 Task: Search one way flight ticket for 5 adults, 1 child, 2 infants in seat and 1 infant on lap in business from Tupelo: Tupelo Regional Airport (c.d. Lemons Field) to Greensboro: Piedmont Triad International Airport on 5-1-2023. Choice of flights is JetBlue. Number of bags: 11 checked bags. Price is upto 71000. Outbound departure time preference is 22:45.
Action: Mouse moved to (321, 407)
Screenshot: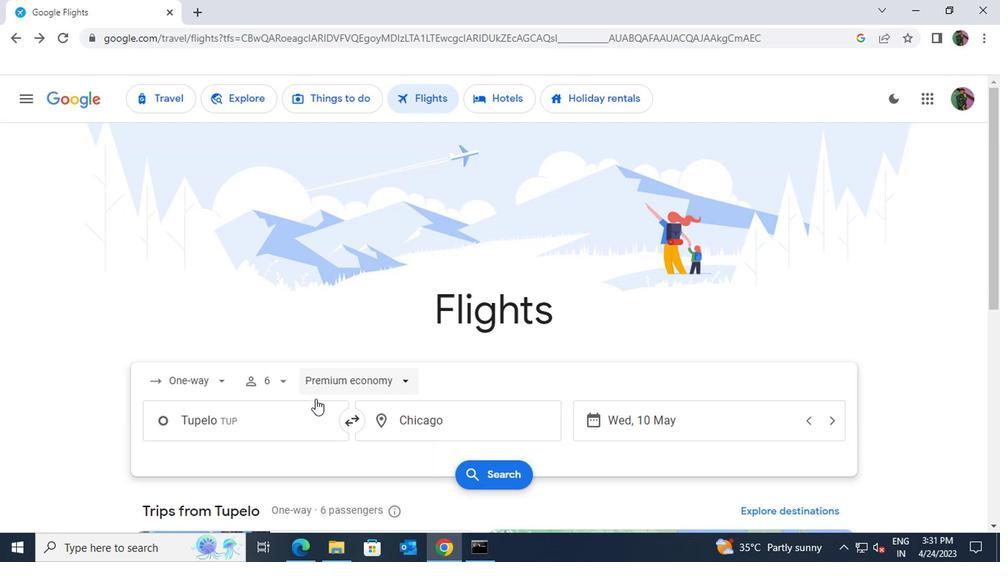 
Action: Mouse pressed left at (321, 407)
Screenshot: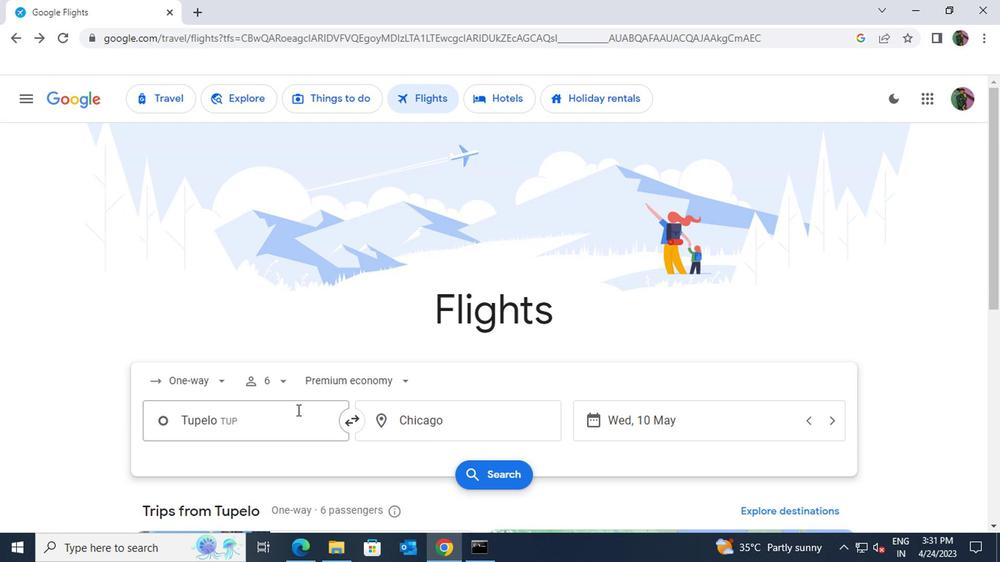 
Action: Key pressed tupelo<Key.space>regional
Screenshot: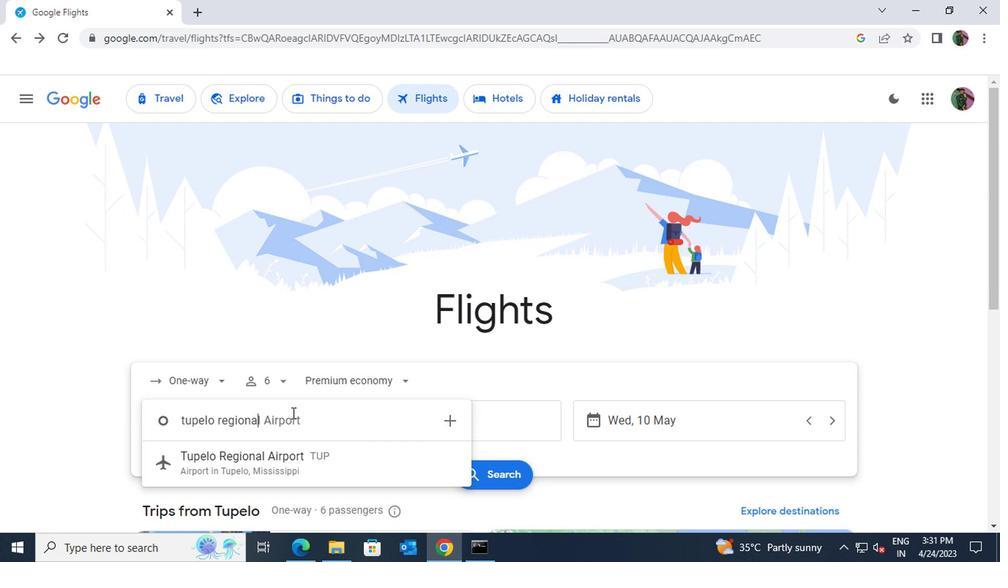 
Action: Mouse moved to (316, 441)
Screenshot: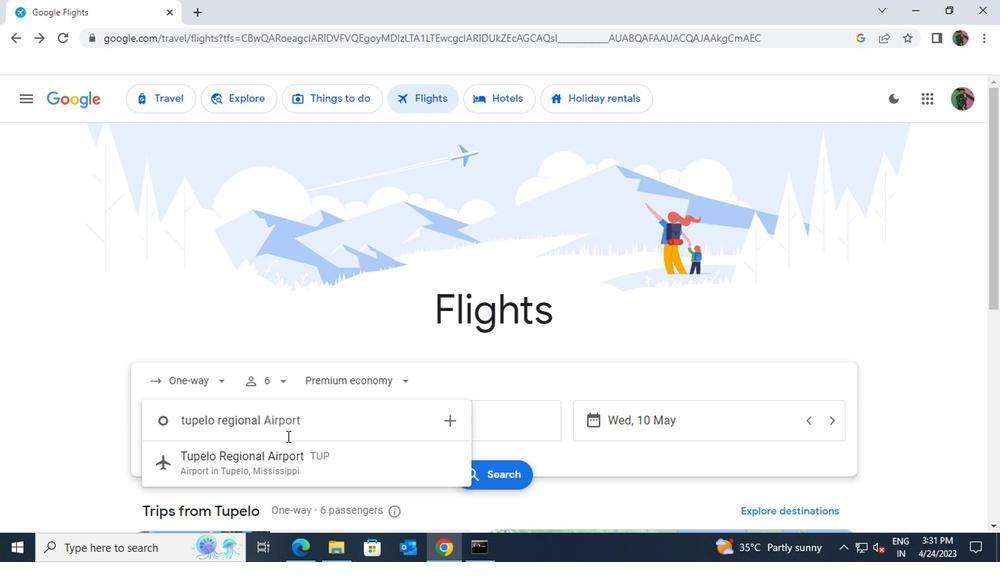 
Action: Mouse pressed left at (316, 441)
Screenshot: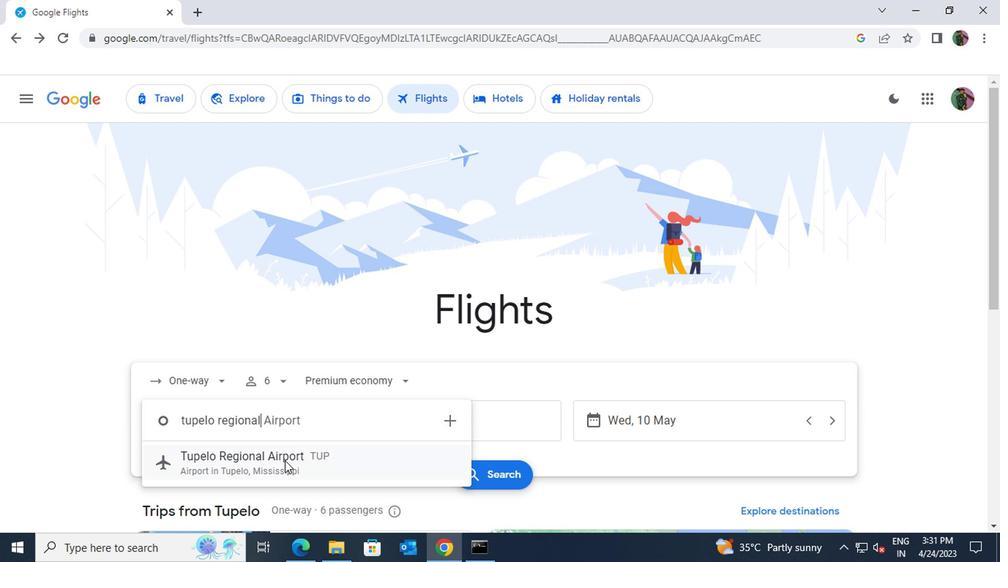
Action: Mouse moved to (411, 416)
Screenshot: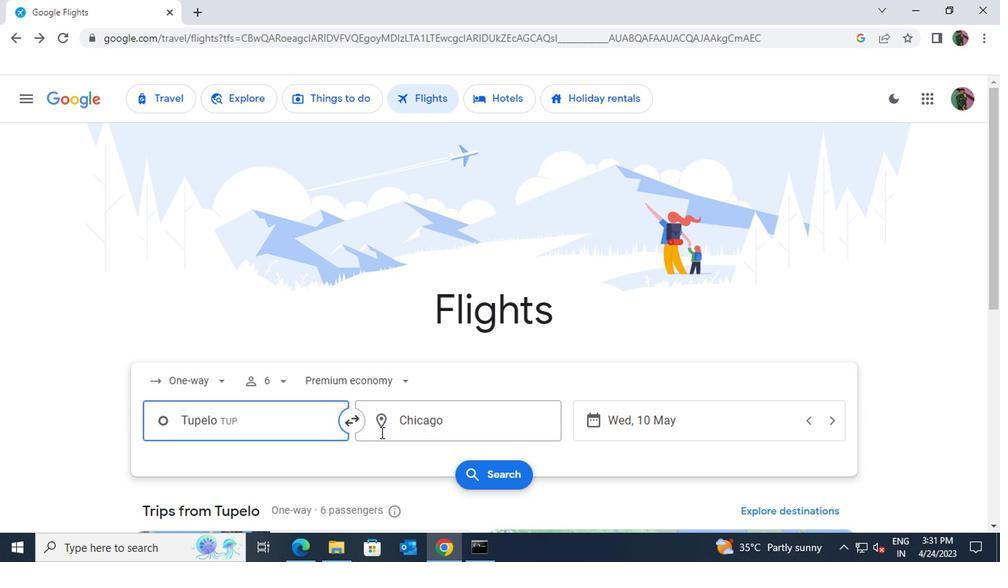 
Action: Mouse pressed left at (411, 416)
Screenshot: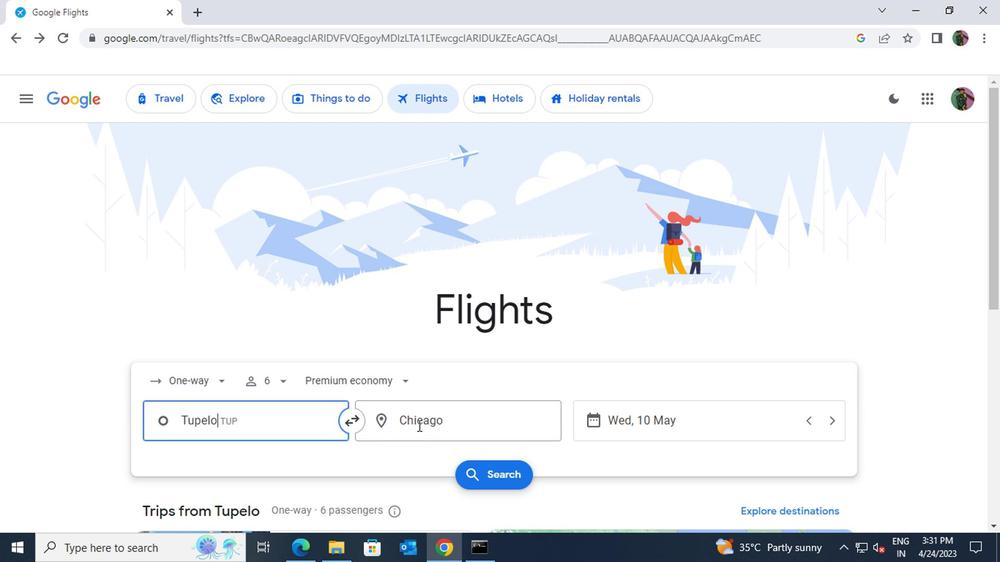 
Action: Key pressed greensboro
Screenshot: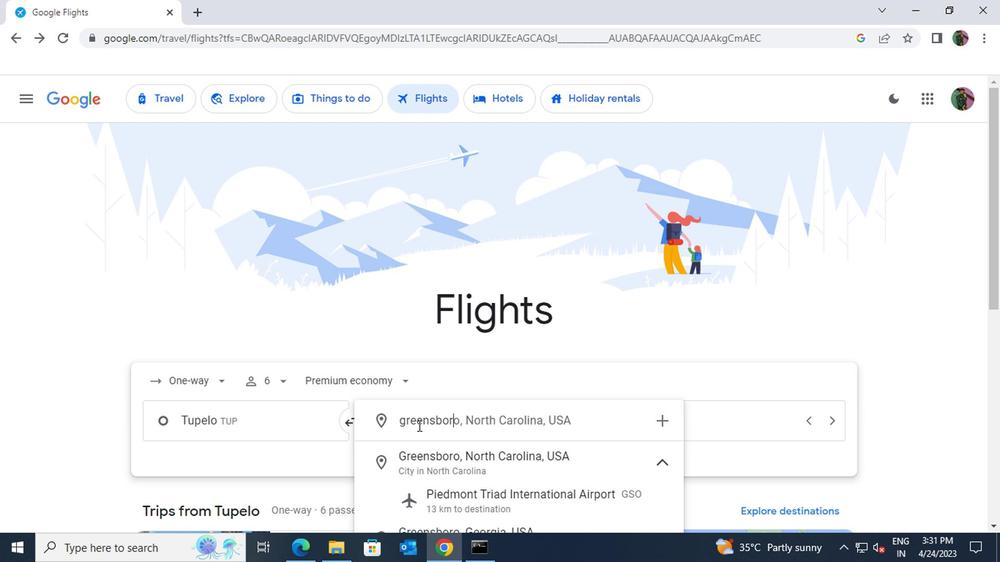 
Action: Mouse moved to (438, 469)
Screenshot: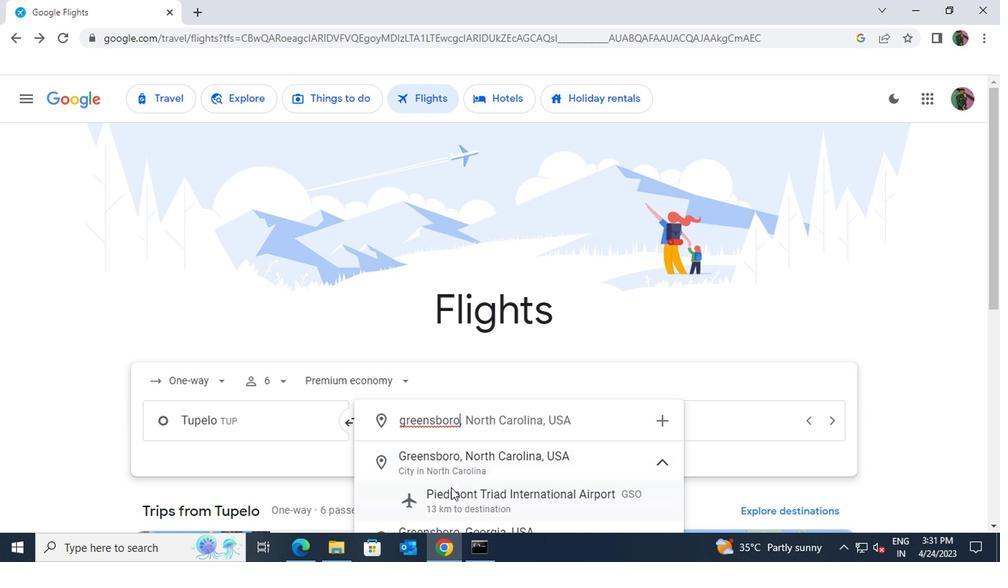 
Action: Mouse pressed left at (438, 469)
Screenshot: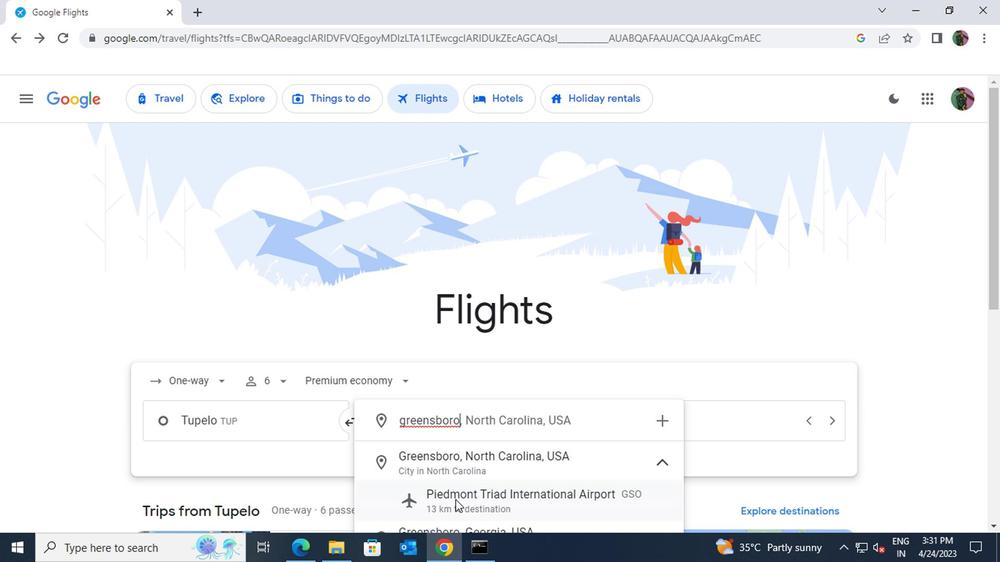 
Action: Mouse moved to (277, 387)
Screenshot: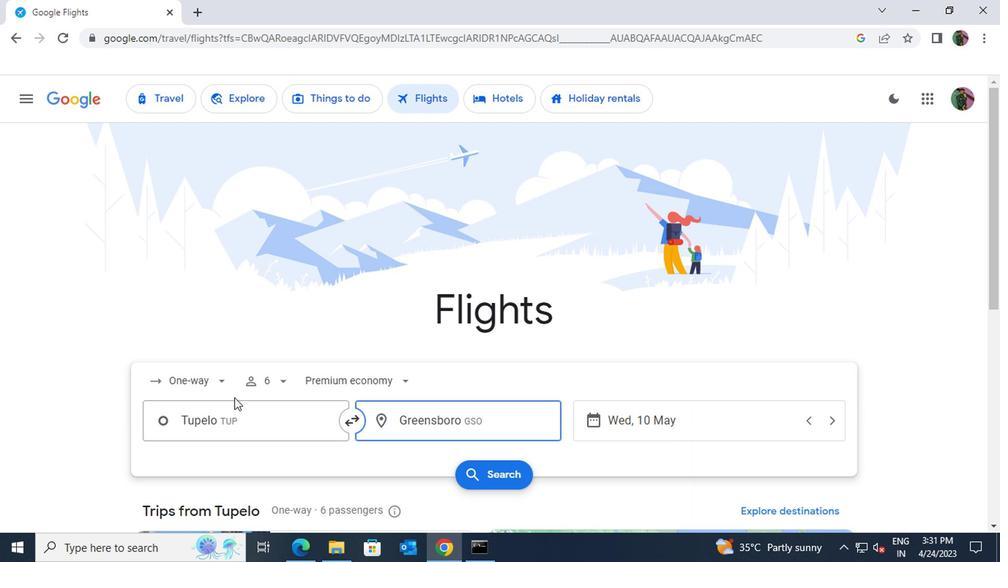
Action: Mouse pressed left at (277, 387)
Screenshot: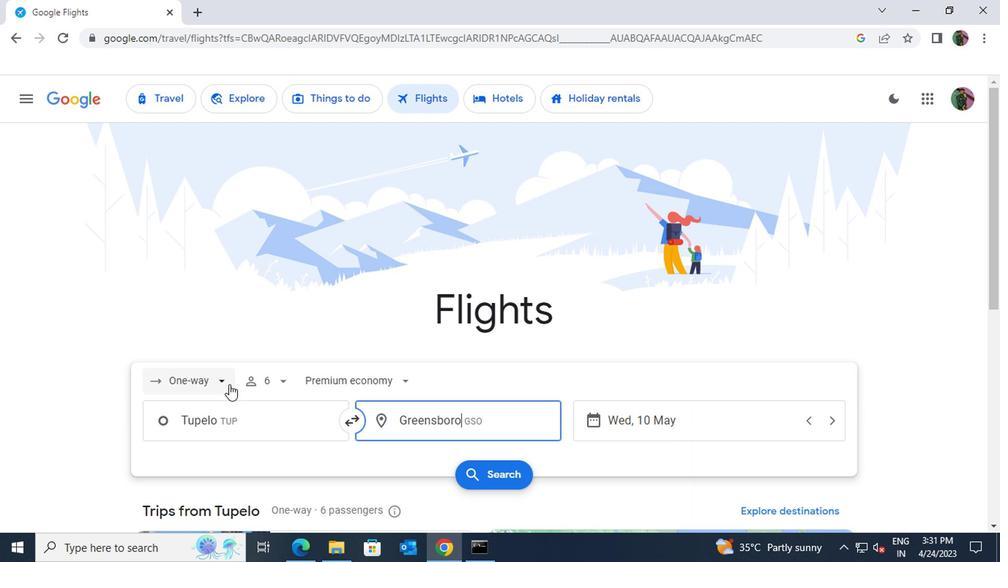 
Action: Mouse moved to (260, 331)
Screenshot: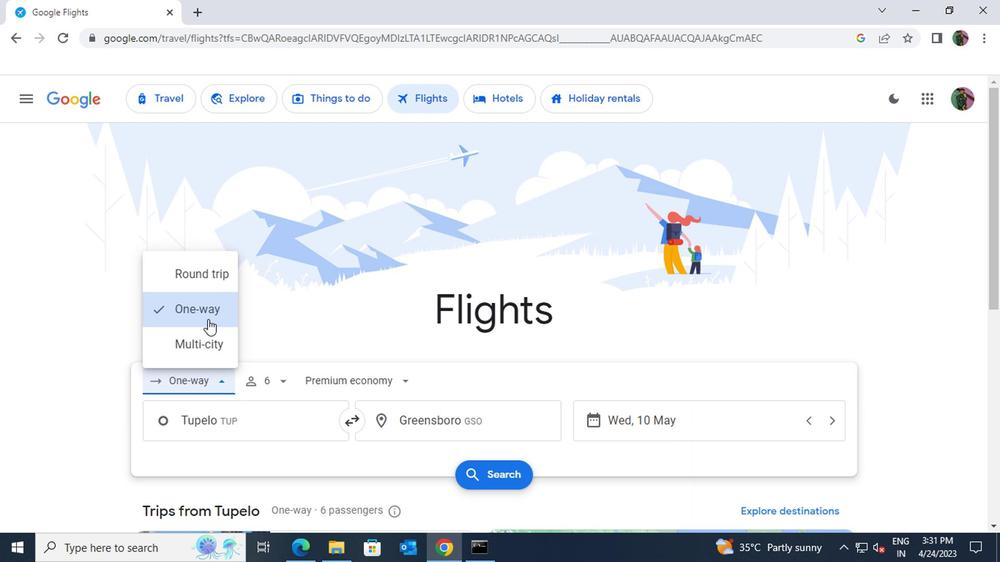 
Action: Mouse pressed left at (260, 331)
Screenshot: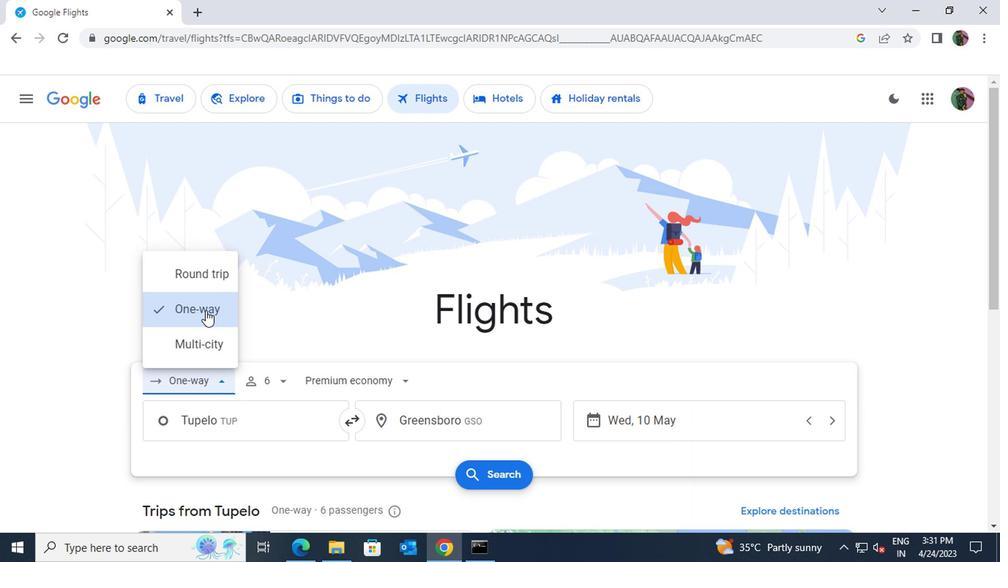 
Action: Mouse moved to (318, 385)
Screenshot: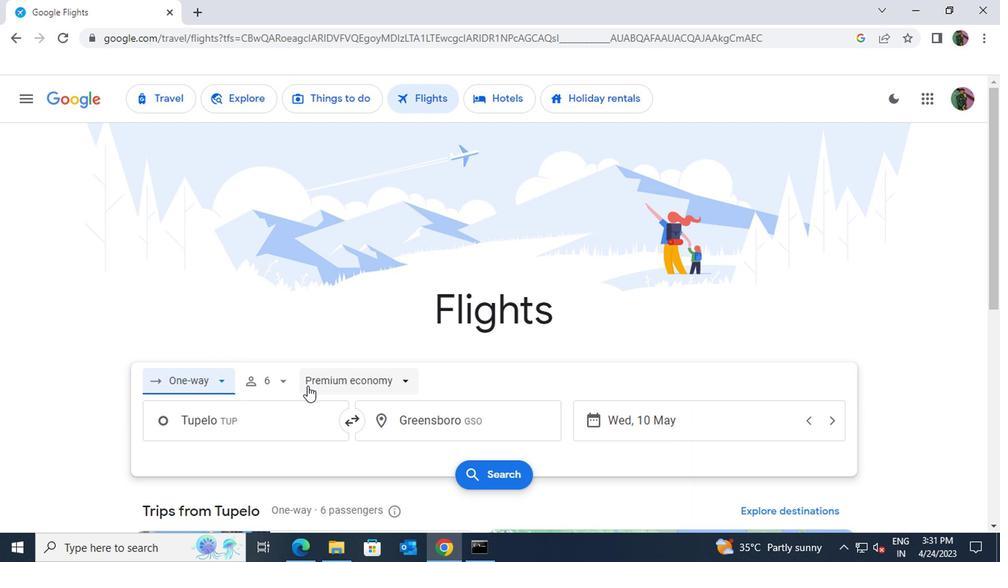 
Action: Mouse pressed left at (318, 385)
Screenshot: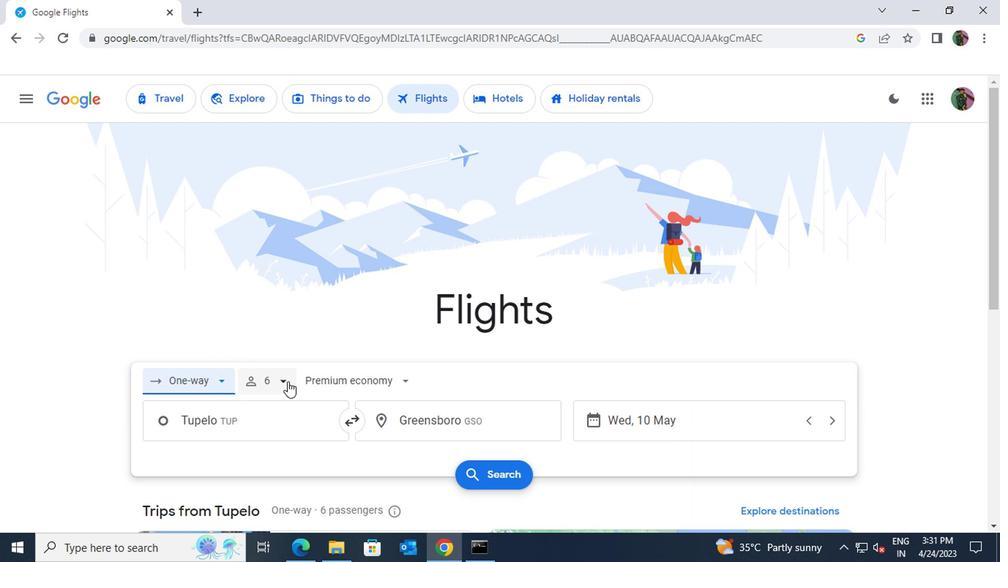 
Action: Mouse moved to (397, 413)
Screenshot: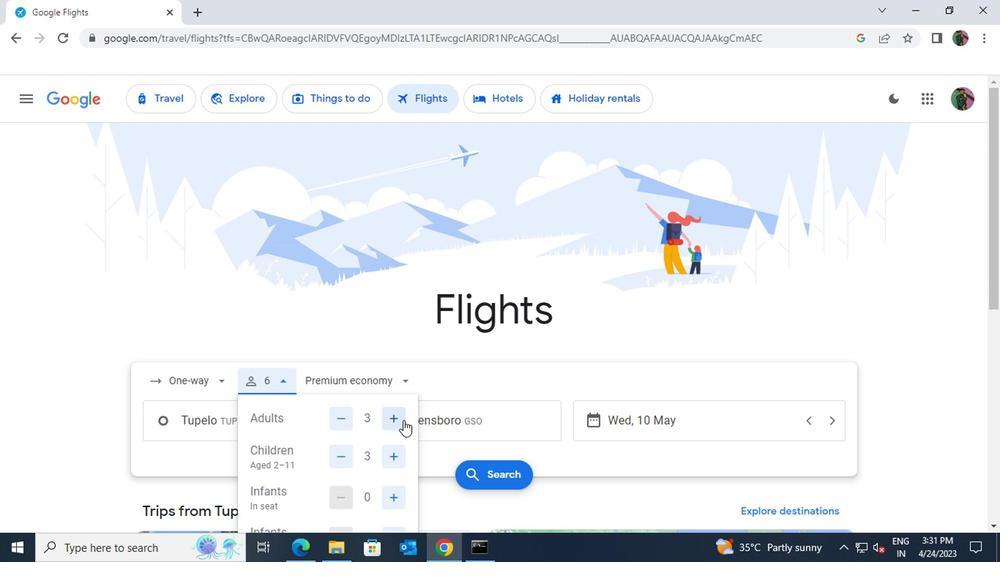 
Action: Mouse pressed left at (397, 413)
Screenshot: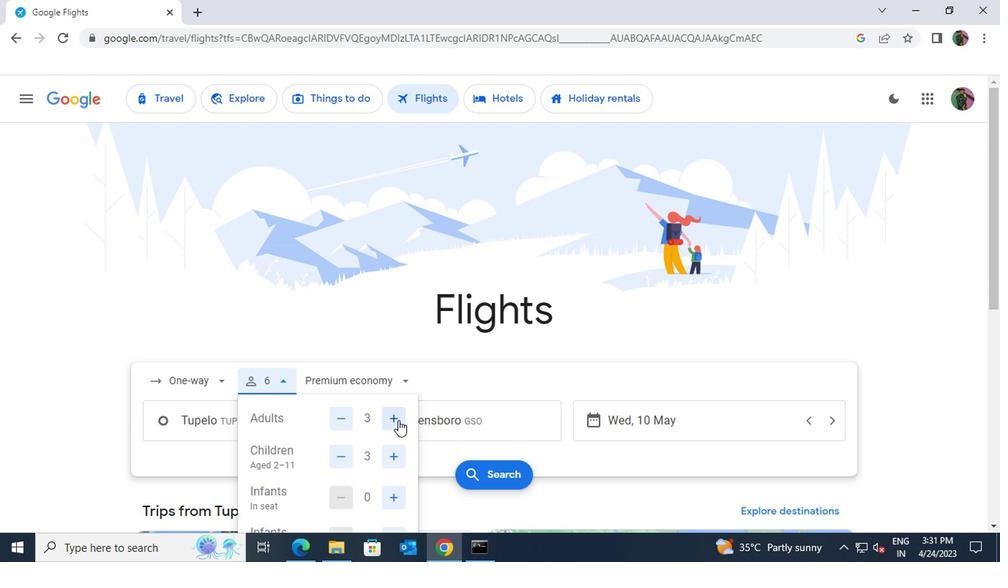 
Action: Mouse moved to (397, 413)
Screenshot: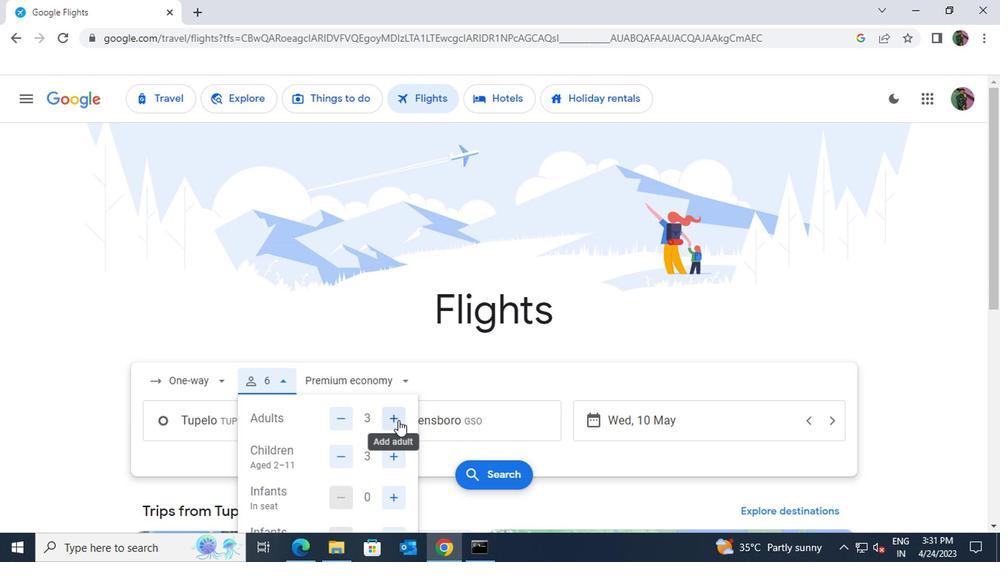 
Action: Mouse pressed left at (397, 413)
Screenshot: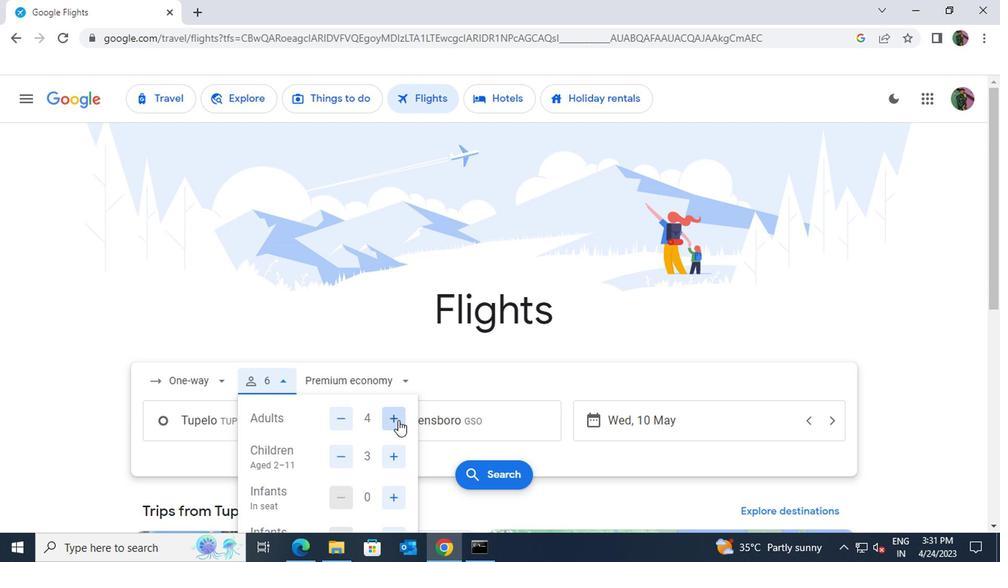 
Action: Mouse moved to (352, 440)
Screenshot: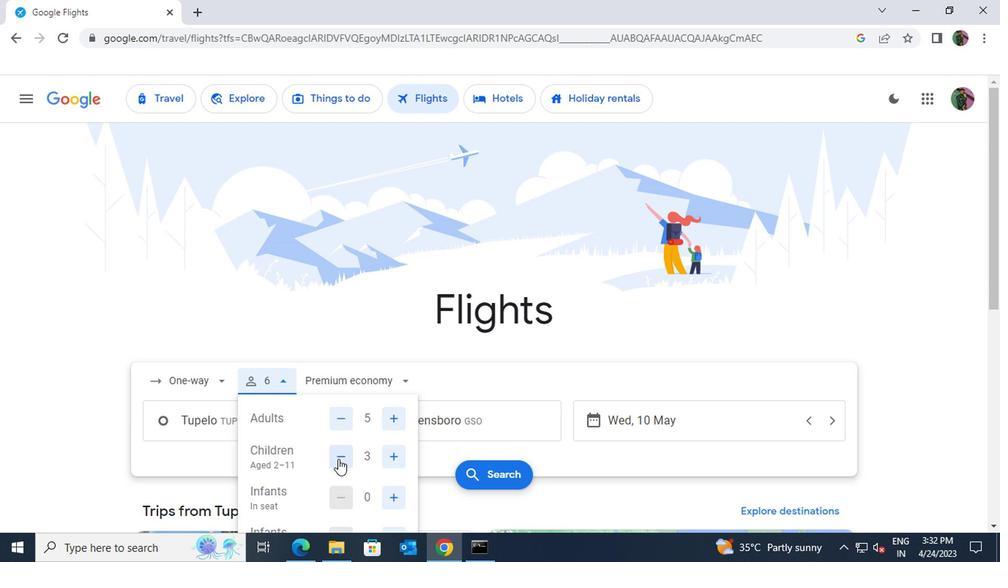 
Action: Mouse pressed left at (352, 440)
Screenshot: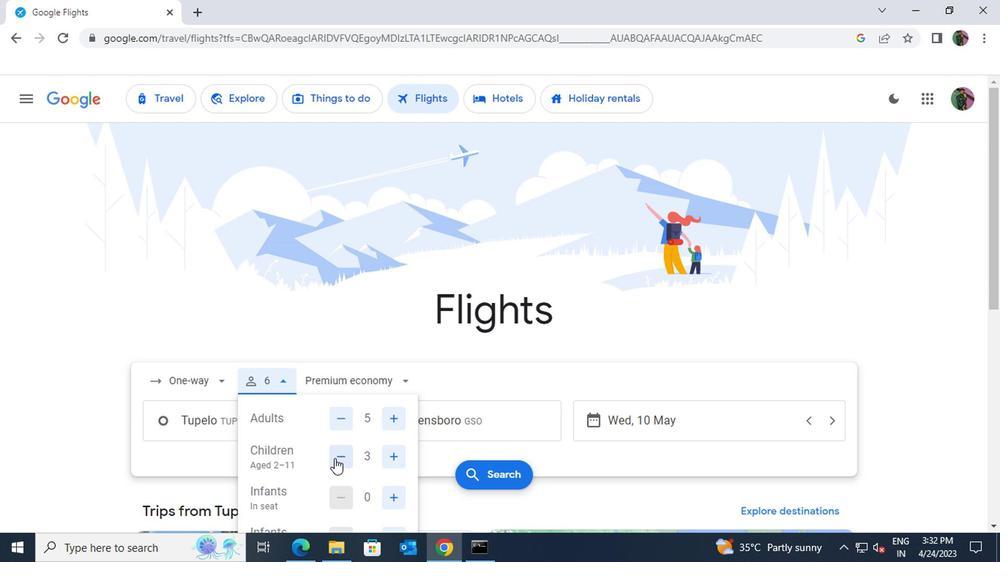 
Action: Mouse moved to (352, 440)
Screenshot: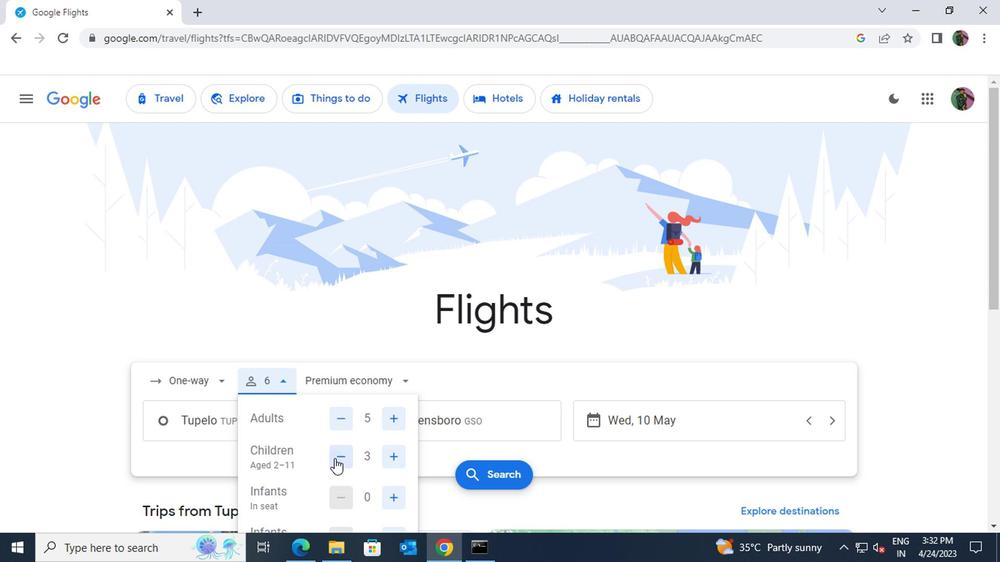 
Action: Mouse pressed left at (352, 440)
Screenshot: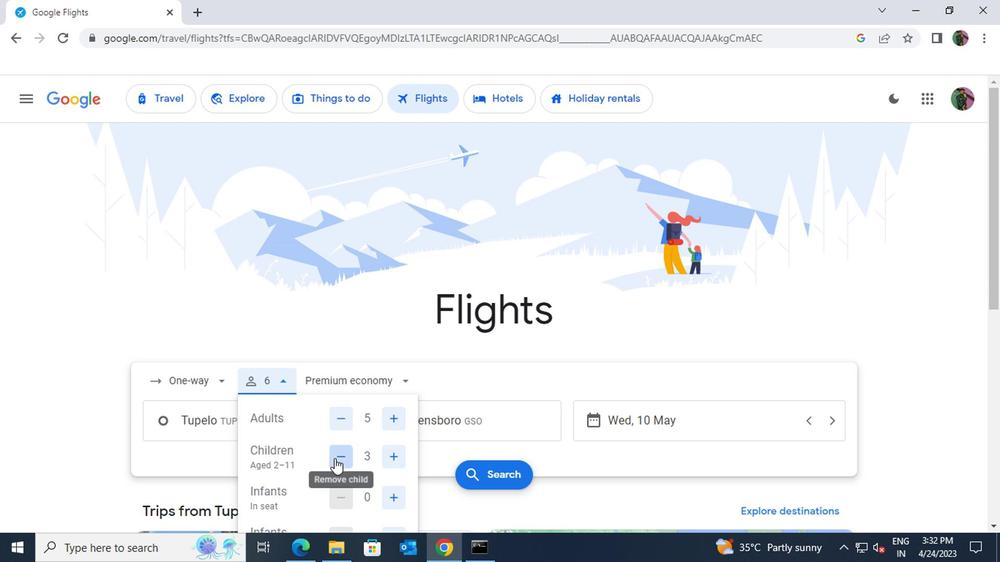 
Action: Mouse moved to (374, 449)
Screenshot: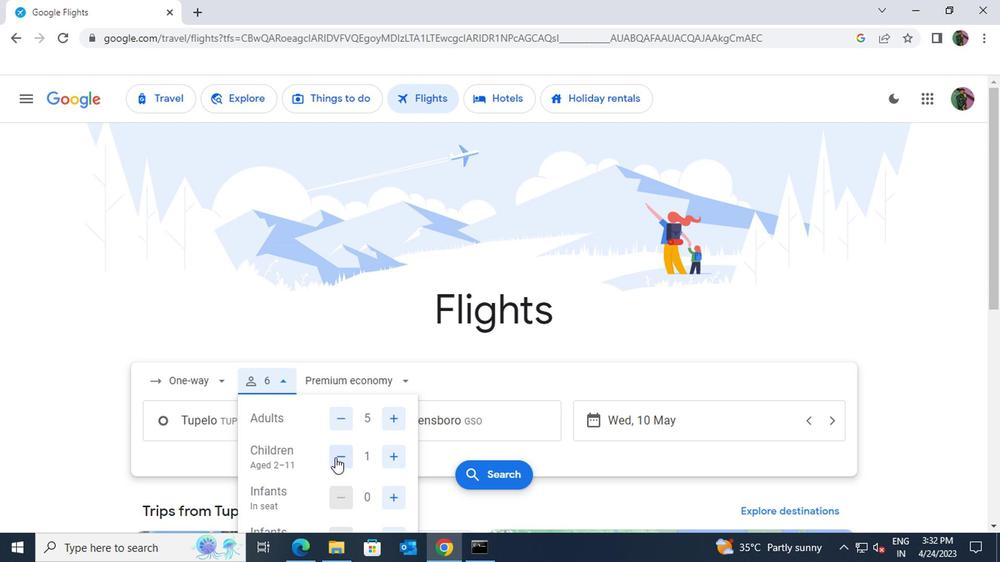 
Action: Mouse scrolled (374, 448) with delta (0, 0)
Screenshot: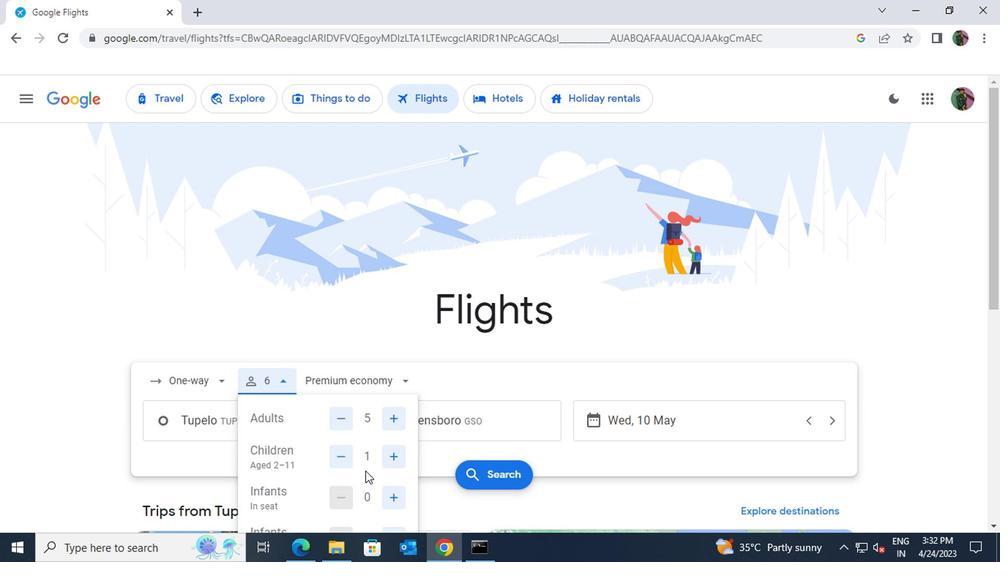 
Action: Mouse moved to (392, 412)
Screenshot: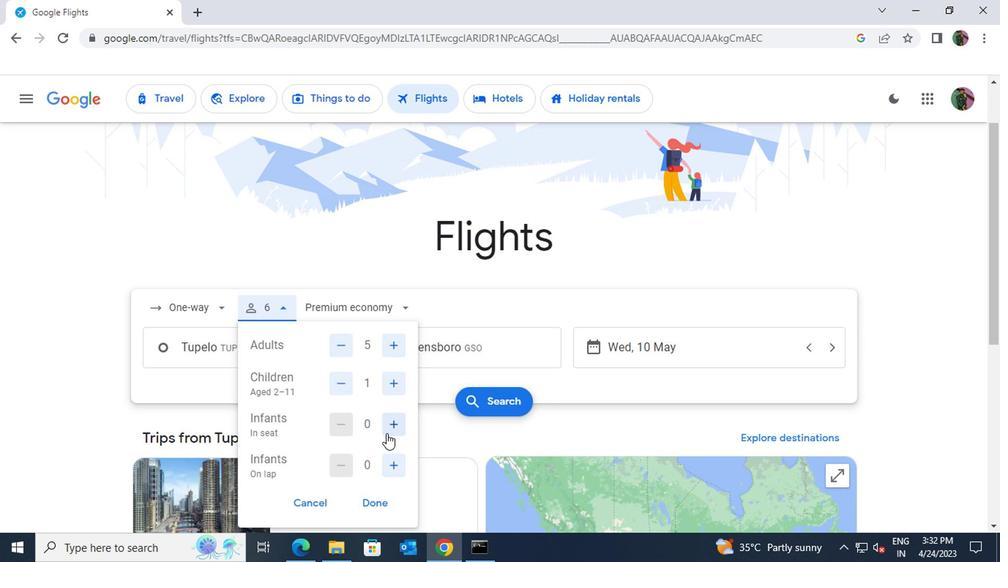 
Action: Mouse pressed left at (392, 412)
Screenshot: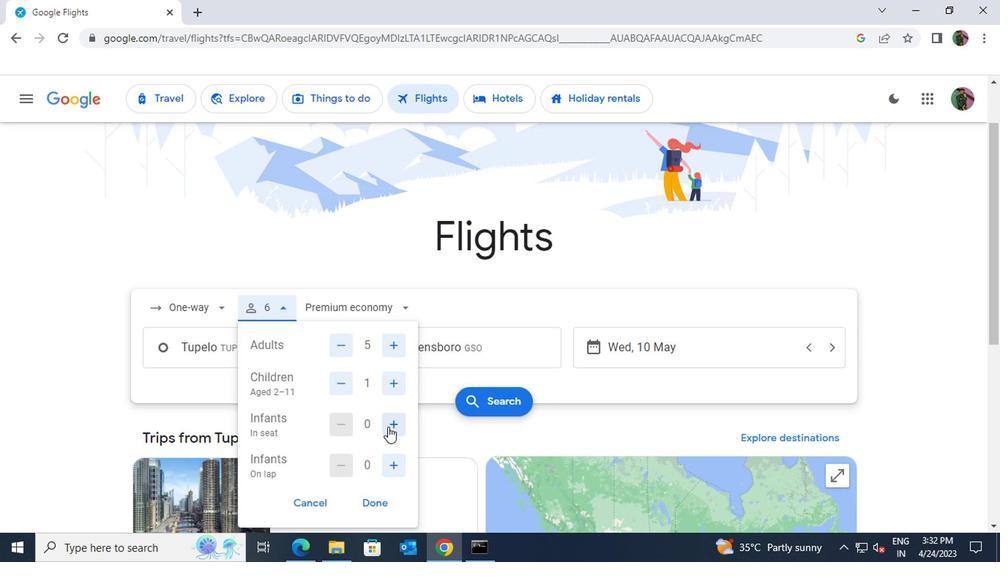 
Action: Mouse moved to (390, 440)
Screenshot: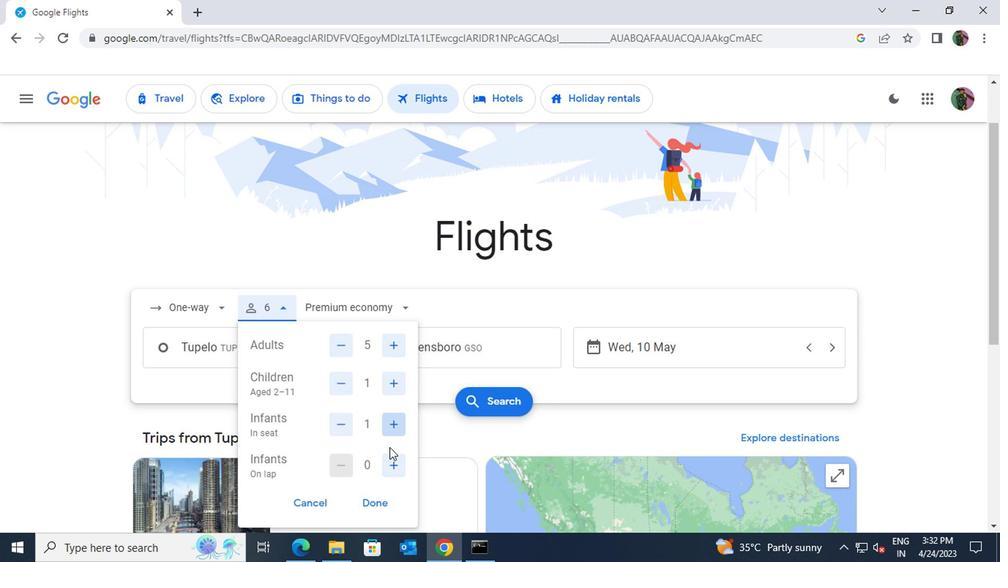 
Action: Mouse pressed left at (390, 440)
Screenshot: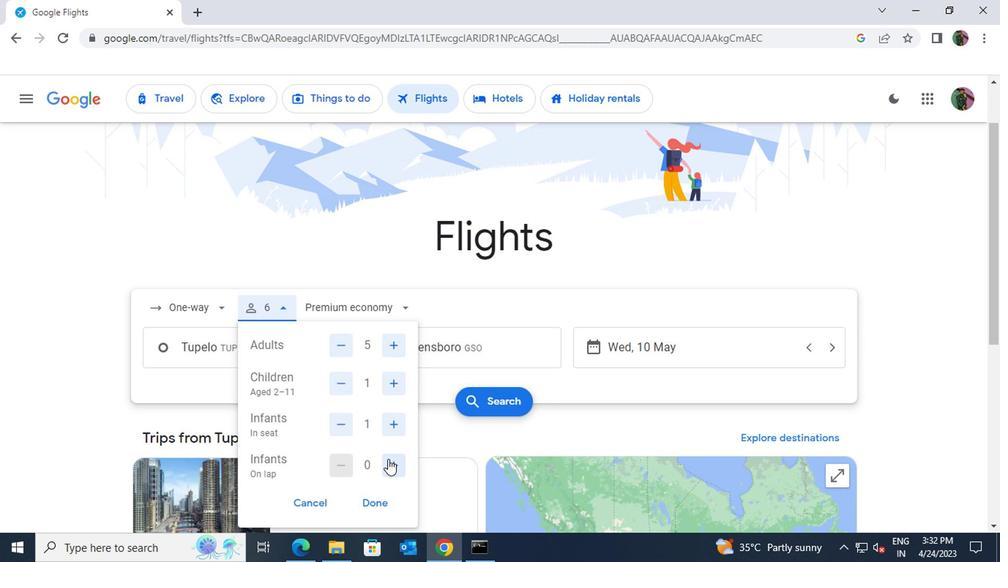 
Action: Mouse moved to (380, 470)
Screenshot: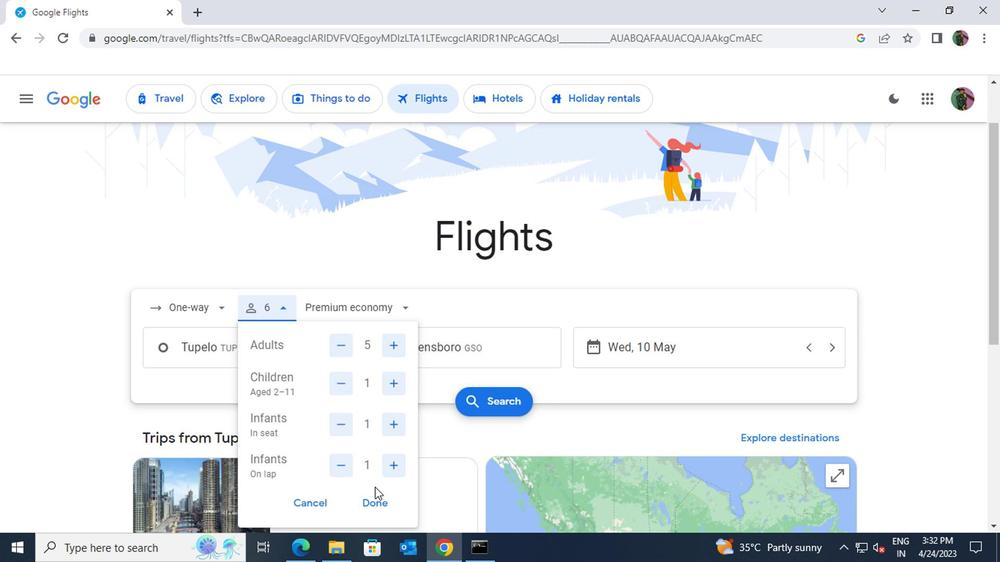 
Action: Mouse pressed left at (380, 470)
Screenshot: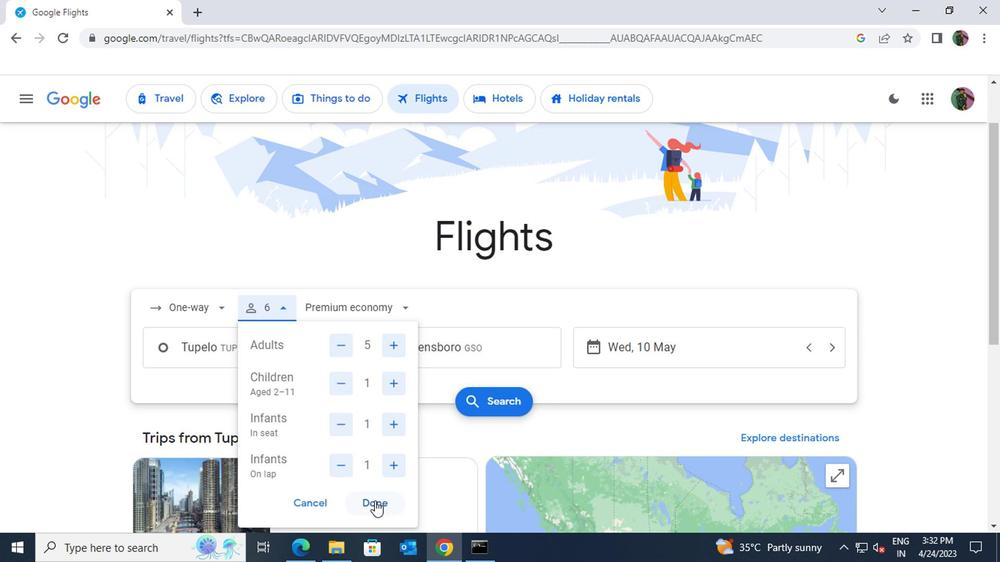 
Action: Mouse moved to (535, 363)
Screenshot: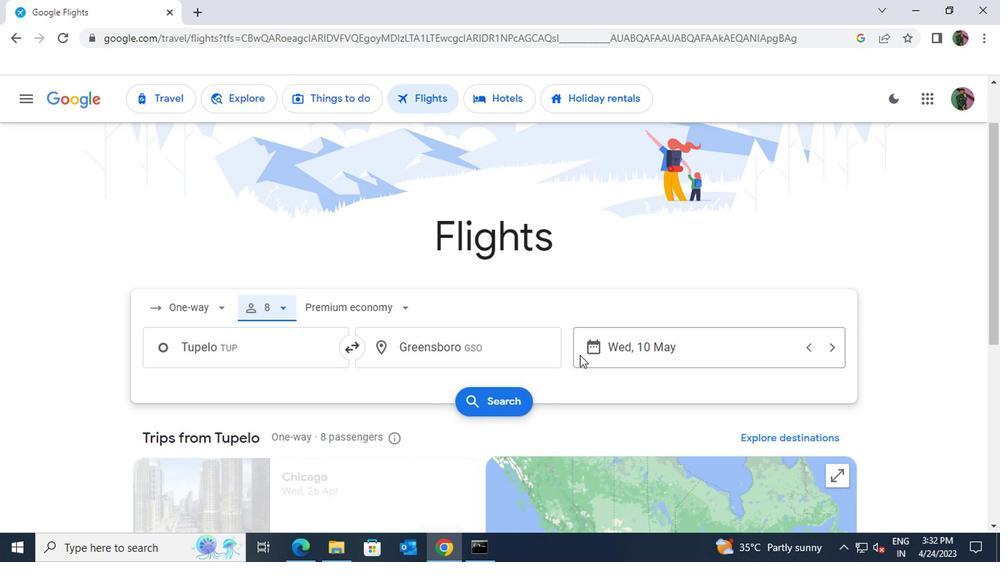 
Action: Mouse pressed left at (535, 363)
Screenshot: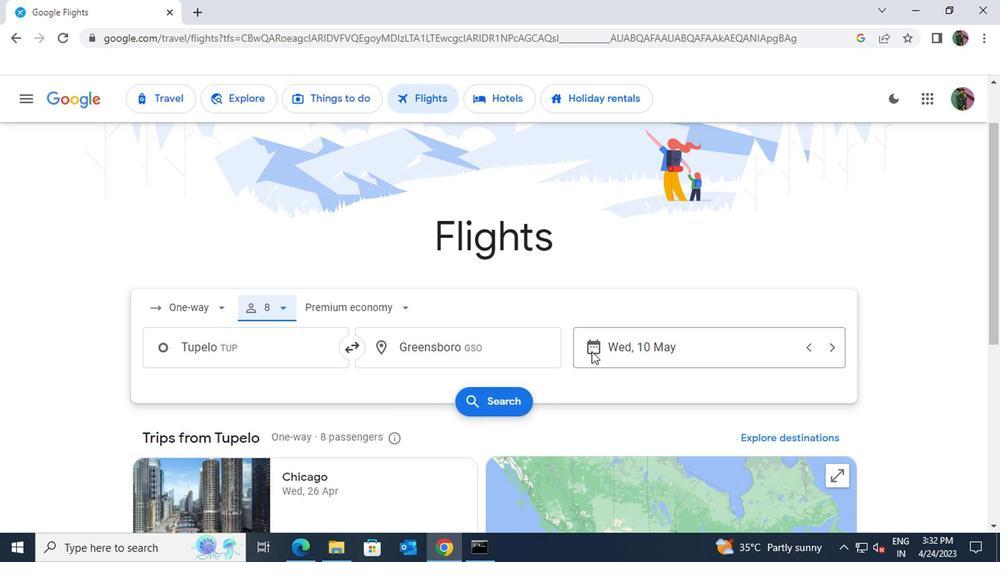 
Action: Mouse moved to (569, 302)
Screenshot: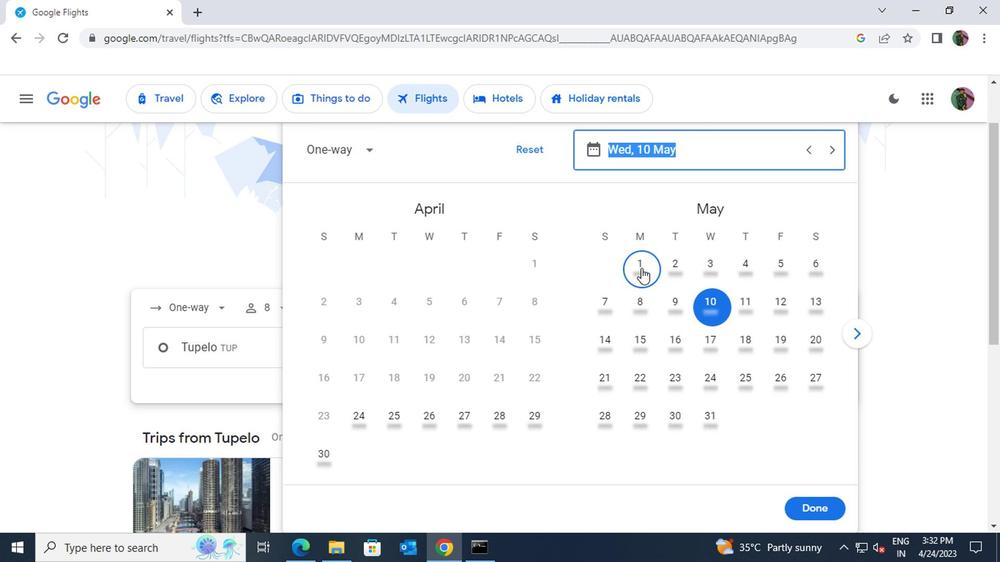
Action: Mouse pressed left at (569, 302)
Screenshot: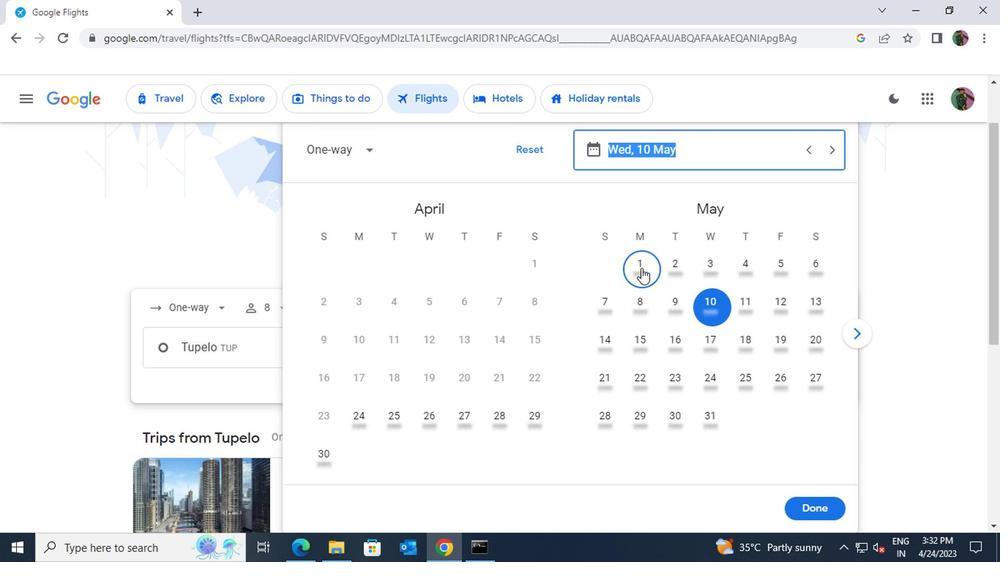 
Action: Mouse moved to (675, 468)
Screenshot: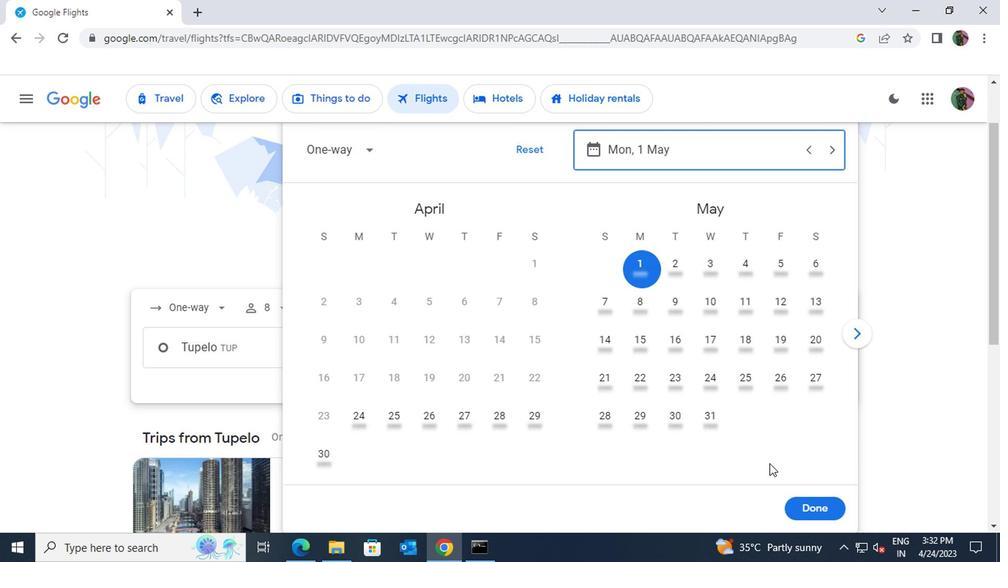 
Action: Mouse pressed left at (675, 468)
Screenshot: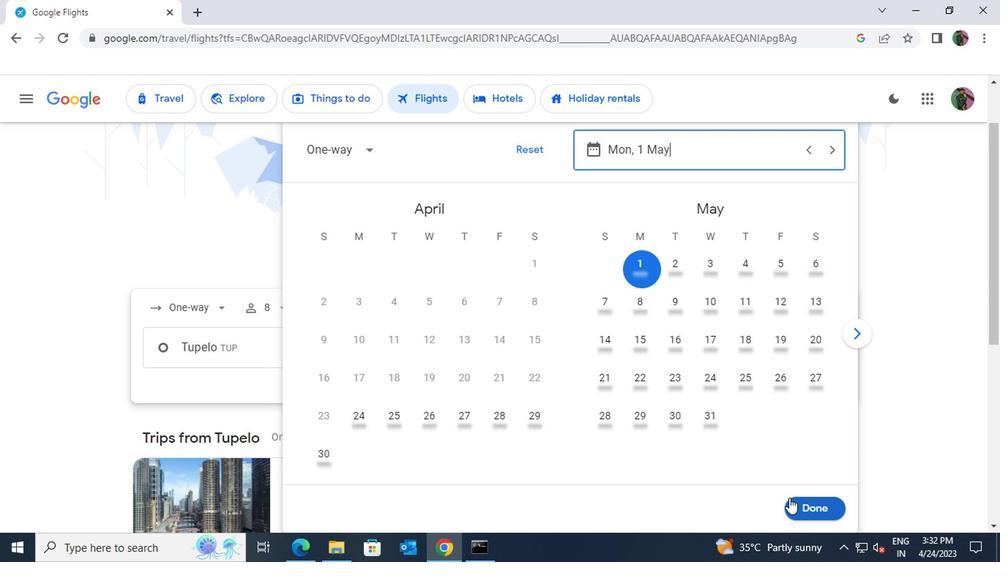 
Action: Mouse moved to (482, 398)
Screenshot: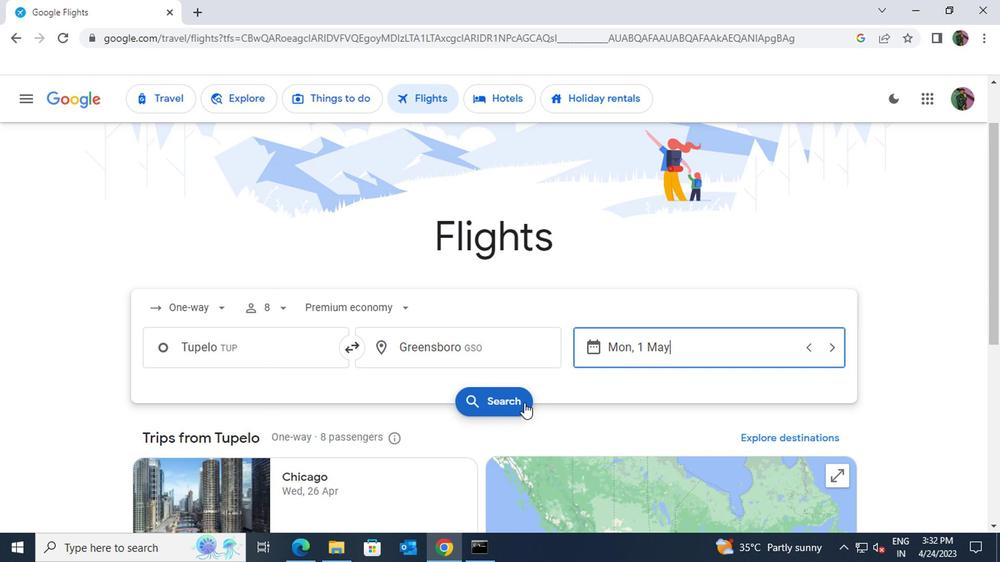 
Action: Mouse pressed left at (482, 398)
Screenshot: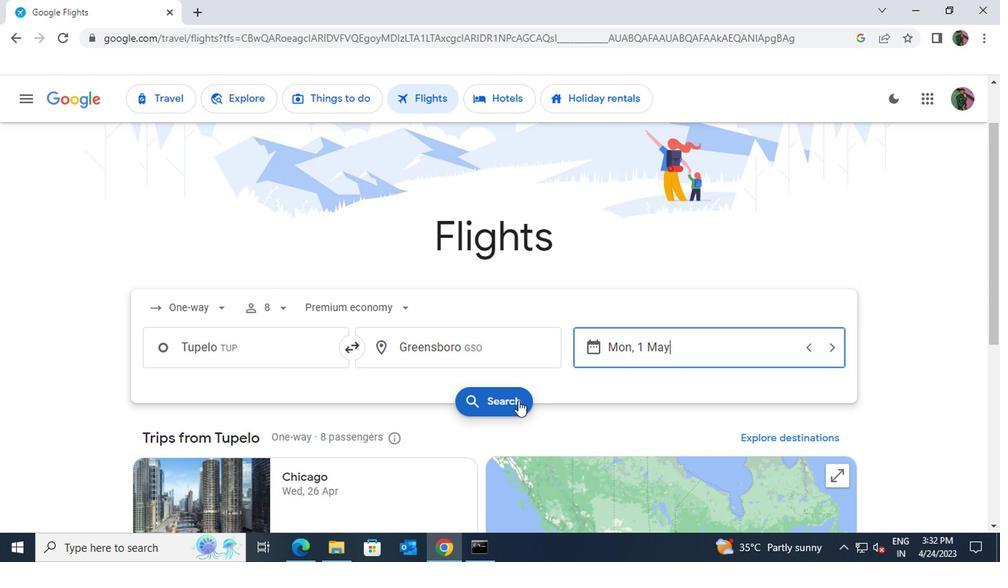 
Action: Mouse moved to (215, 280)
Screenshot: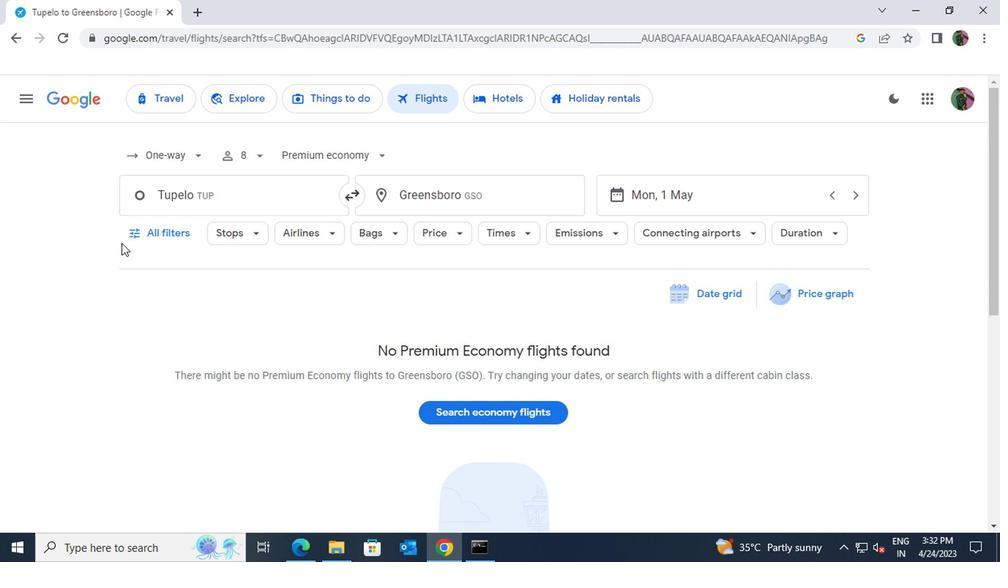
Action: Mouse pressed left at (215, 280)
Screenshot: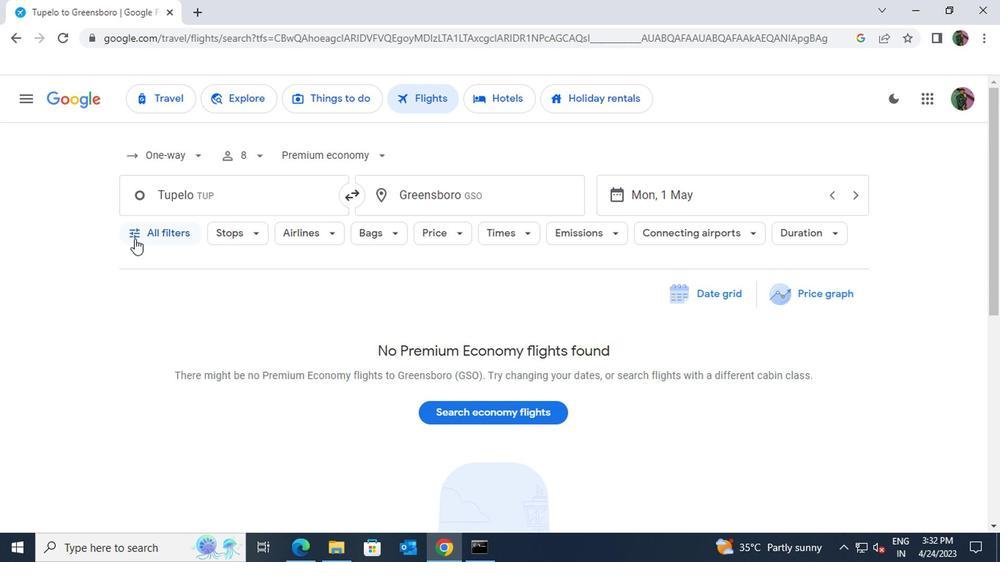 
Action: Mouse moved to (261, 348)
Screenshot: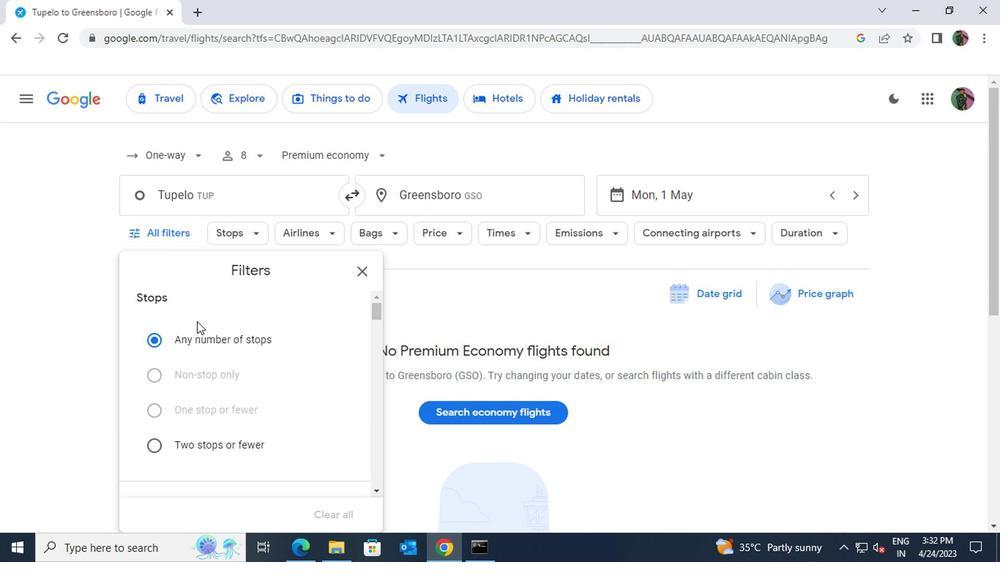 
Action: Mouse scrolled (261, 347) with delta (0, 0)
Screenshot: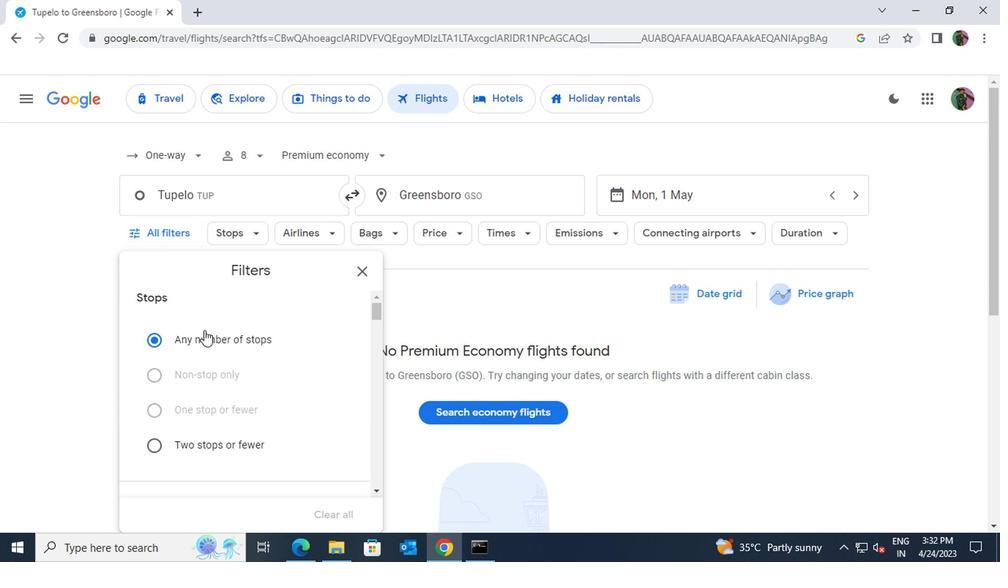 
Action: Mouse scrolled (261, 347) with delta (0, 0)
Screenshot: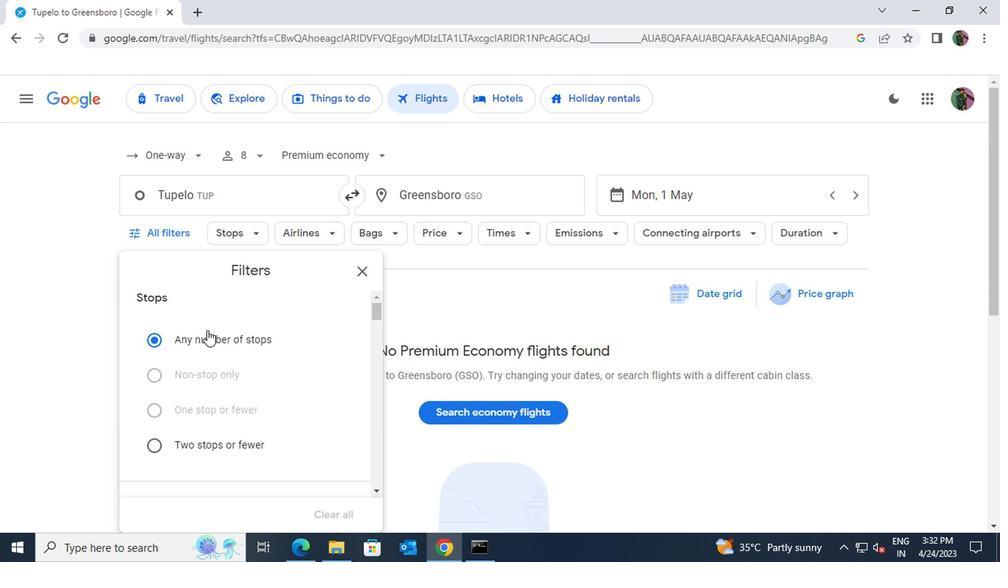 
Action: Mouse scrolled (261, 347) with delta (0, 0)
Screenshot: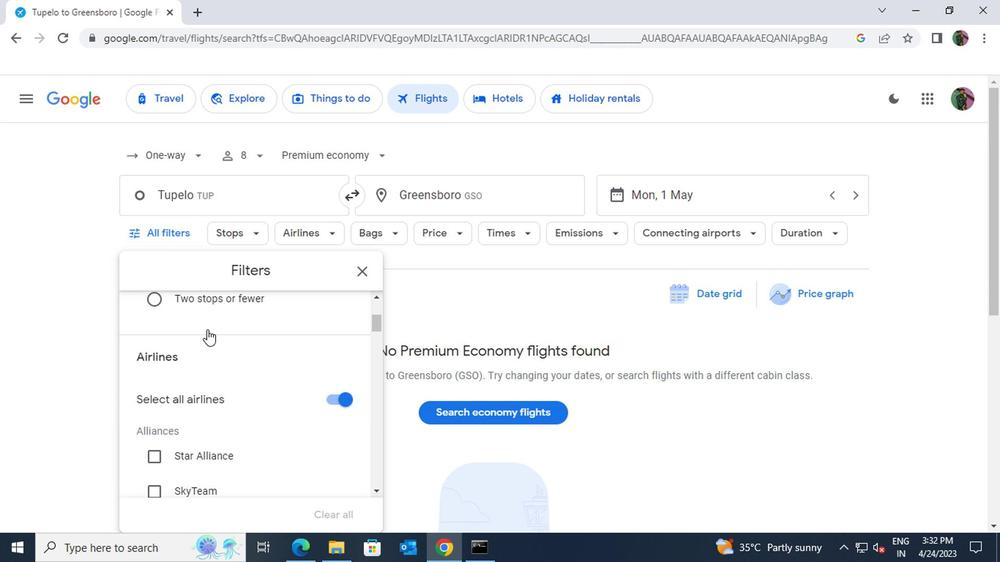 
Action: Mouse scrolled (261, 347) with delta (0, 0)
Screenshot: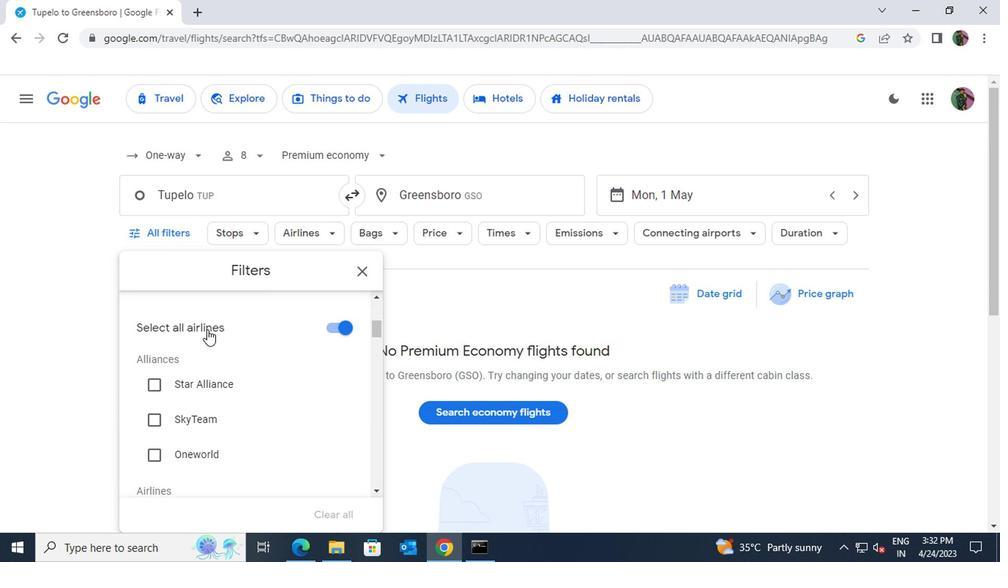 
Action: Mouse scrolled (261, 347) with delta (0, 0)
Screenshot: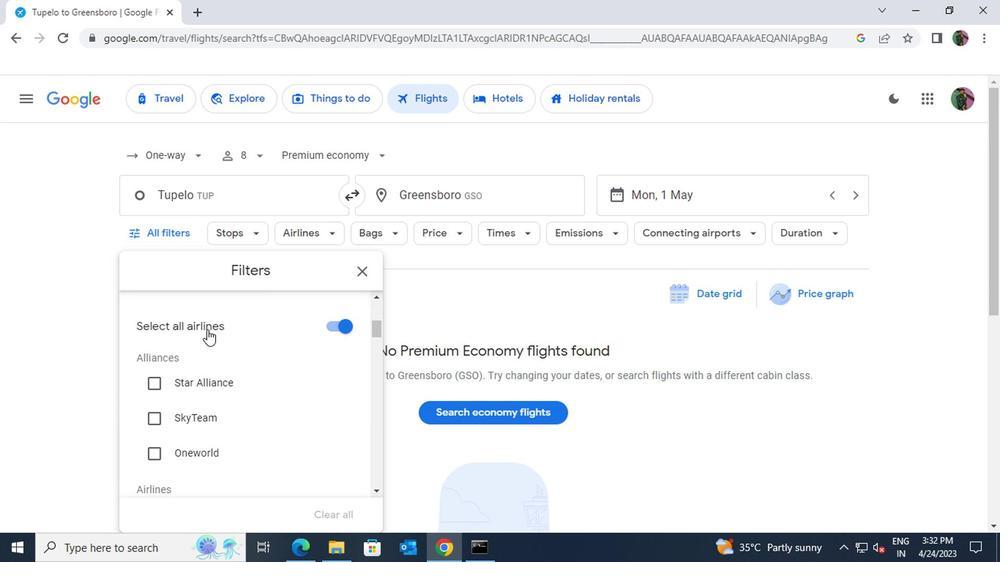 
Action: Mouse scrolled (261, 347) with delta (0, 0)
Screenshot: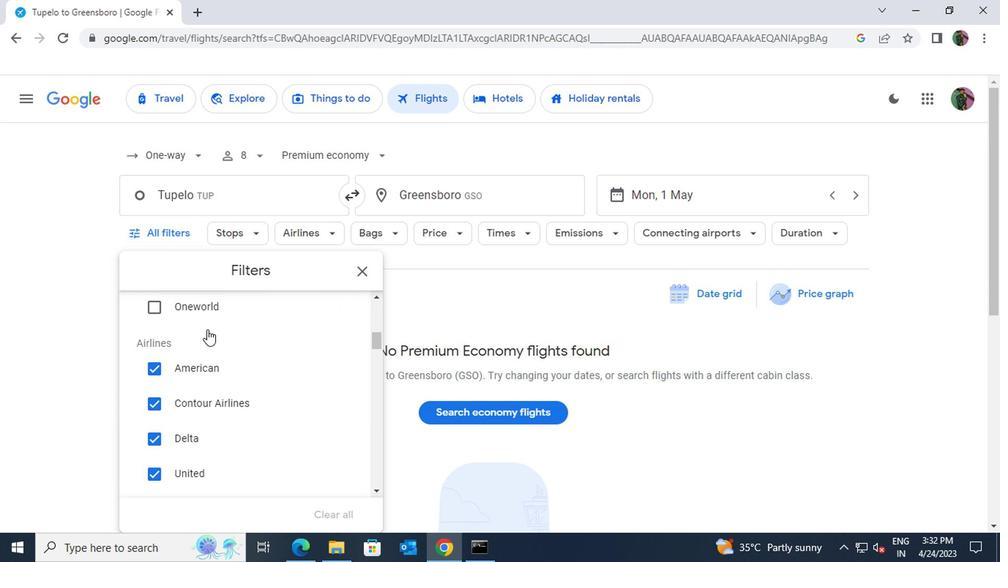 
Action: Mouse scrolled (261, 347) with delta (0, 0)
Screenshot: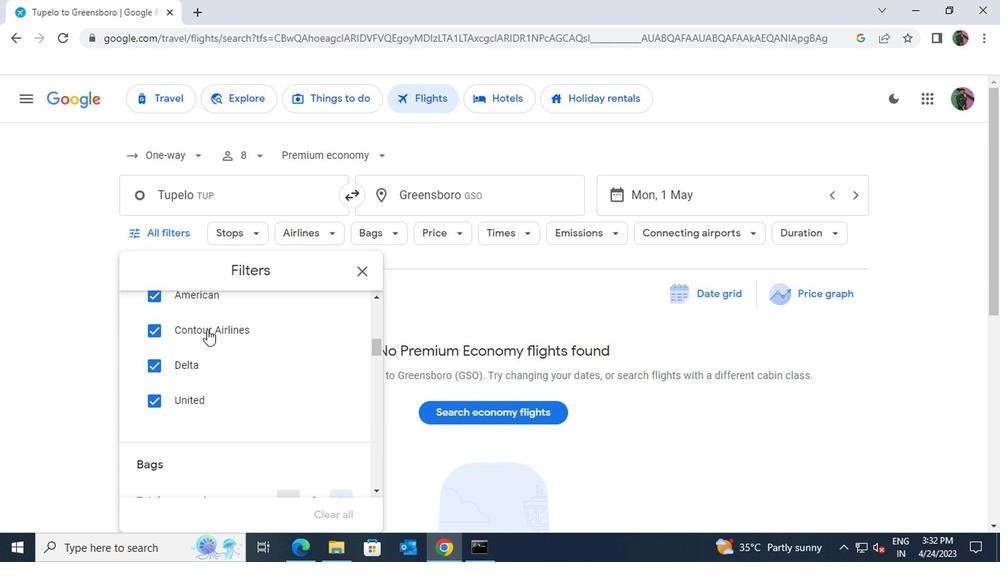 
Action: Mouse scrolled (261, 347) with delta (0, 0)
Screenshot: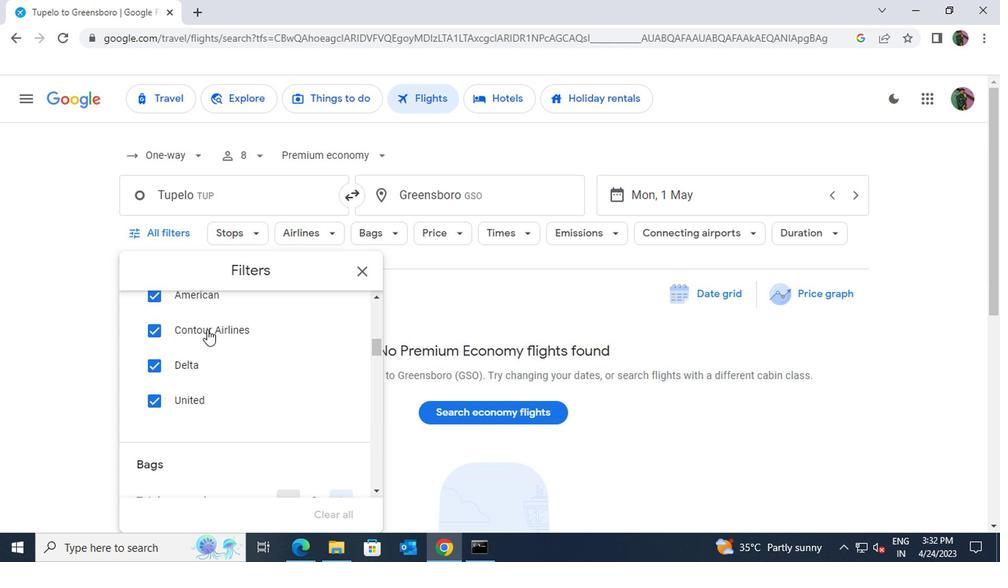 
Action: Mouse moved to (353, 391)
Screenshot: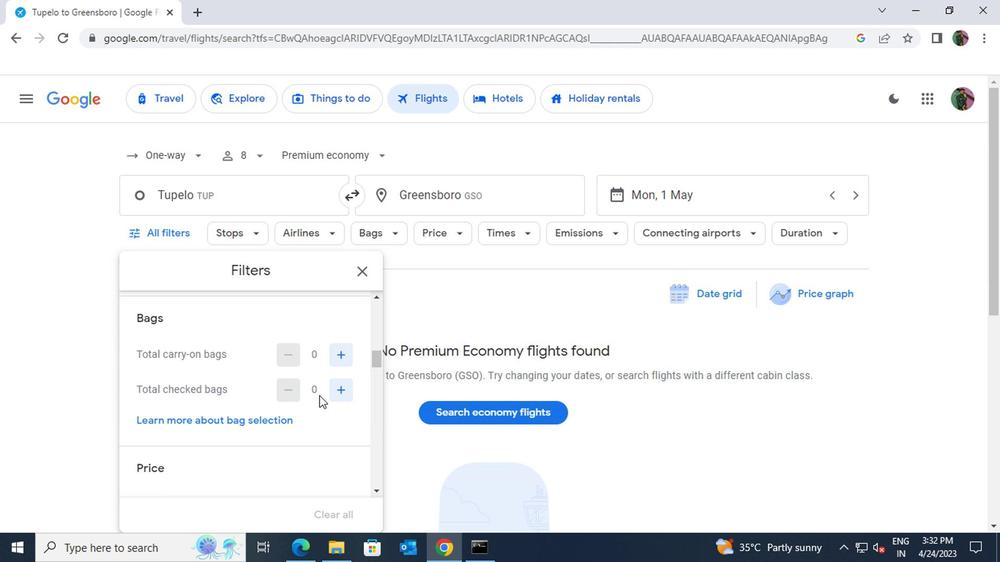 
Action: Mouse pressed left at (353, 391)
Screenshot: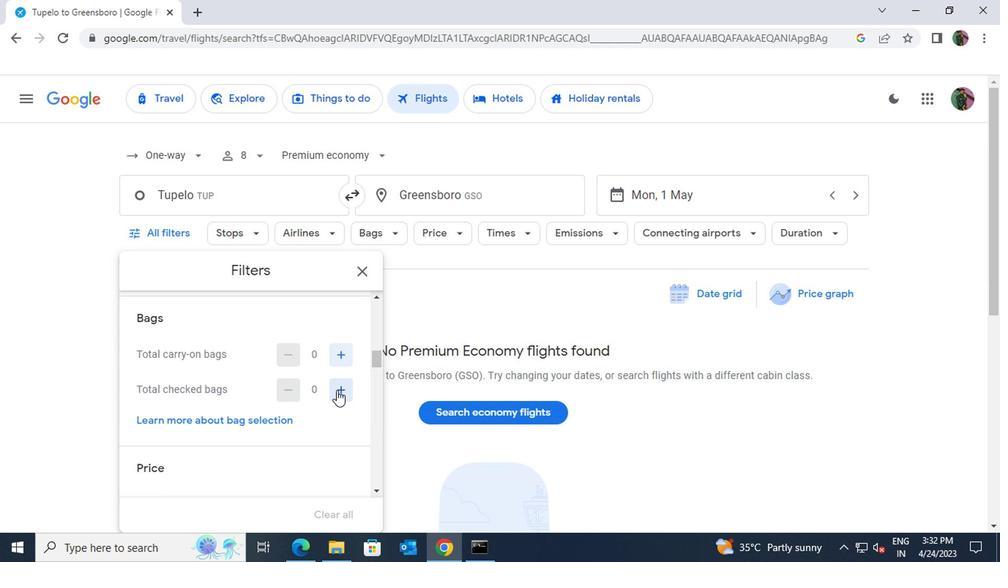 
Action: Mouse pressed left at (353, 391)
Screenshot: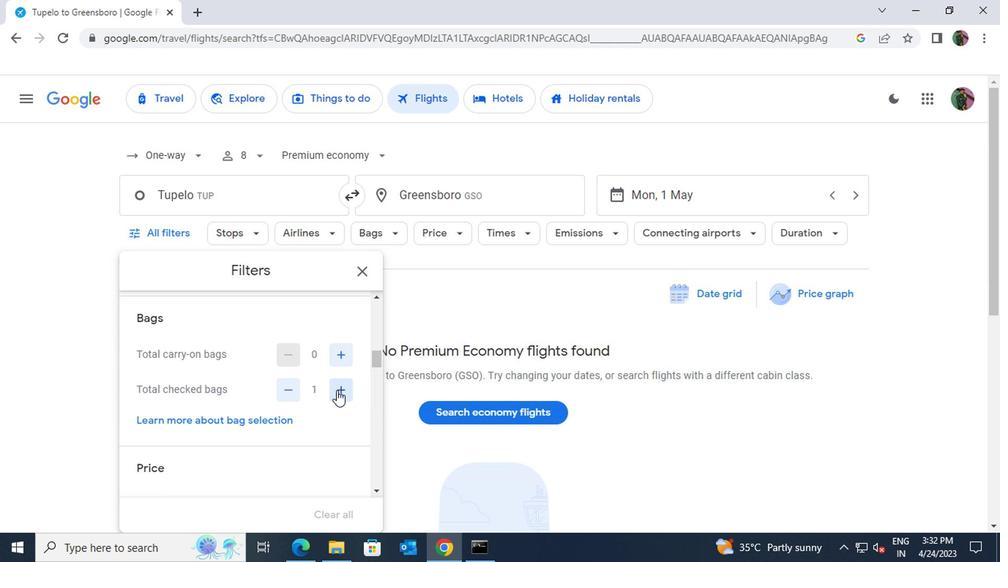 
Action: Mouse pressed left at (353, 391)
Screenshot: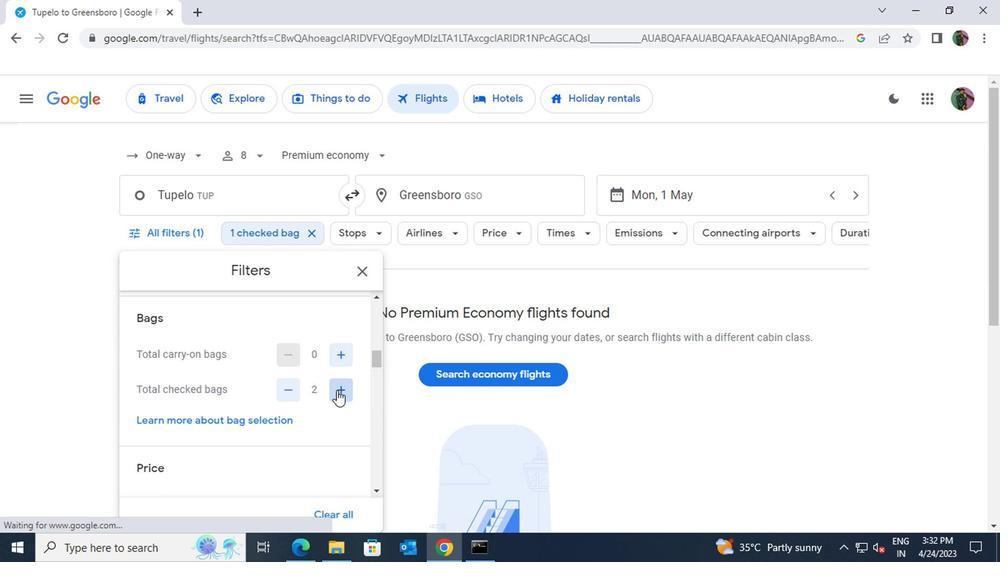 
Action: Mouse pressed left at (353, 391)
Screenshot: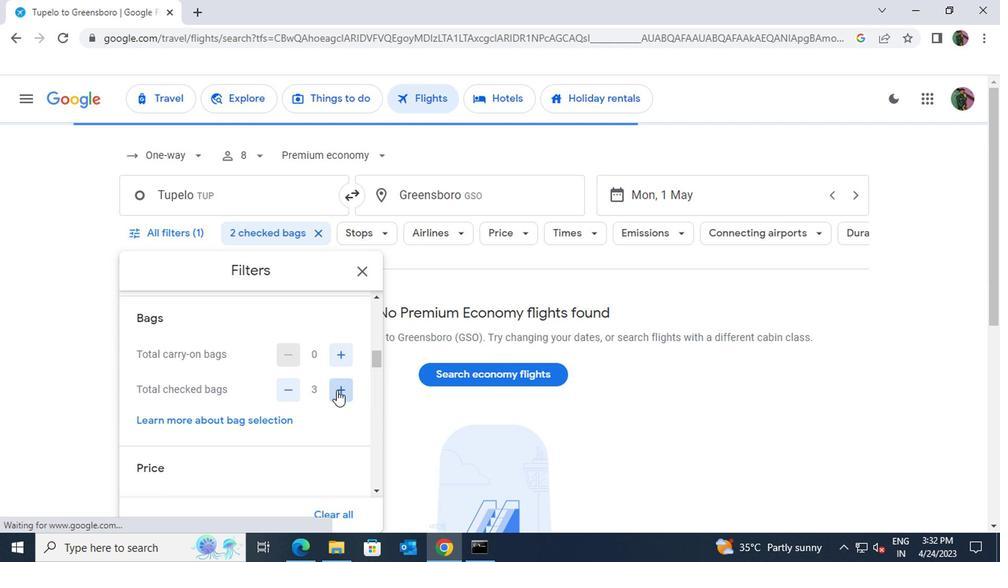 
Action: Mouse pressed left at (353, 391)
Screenshot: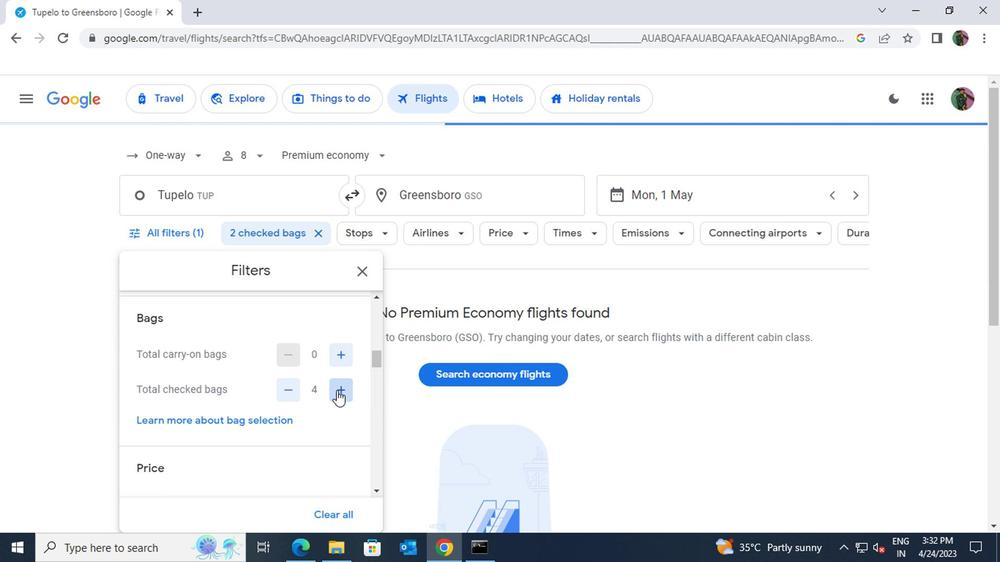 
Action: Mouse pressed left at (353, 391)
Screenshot: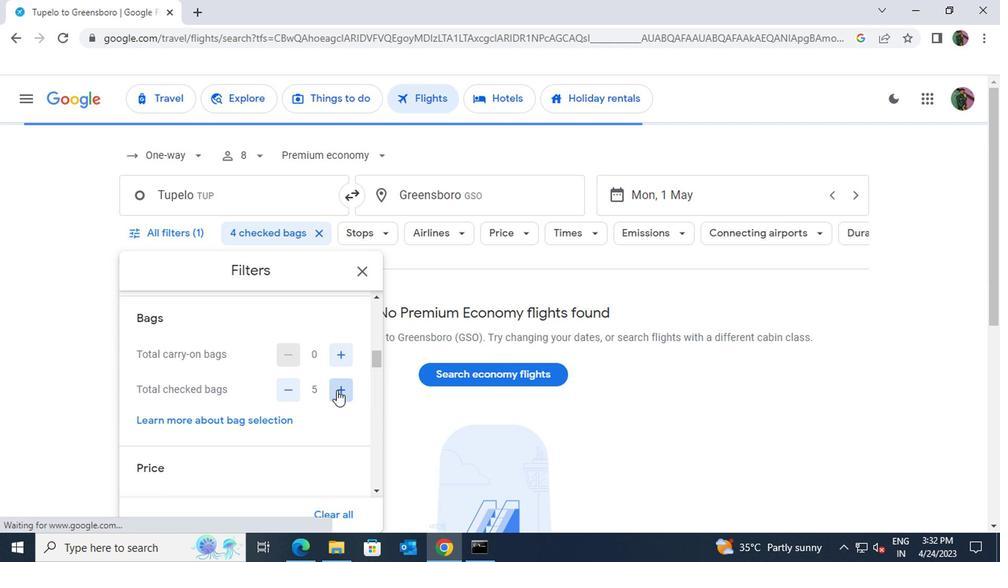 
Action: Mouse pressed left at (353, 391)
Screenshot: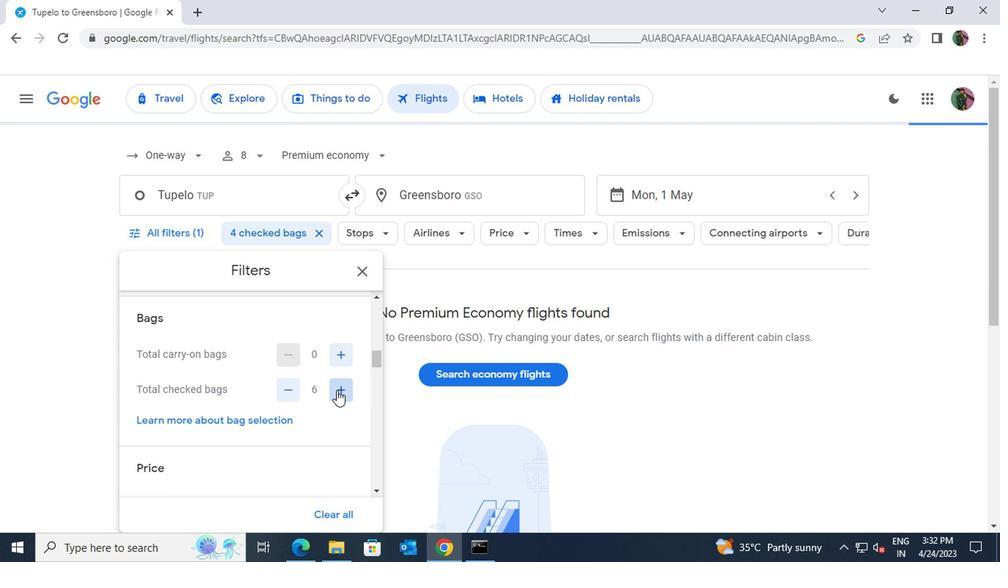 
Action: Mouse pressed left at (353, 391)
Screenshot: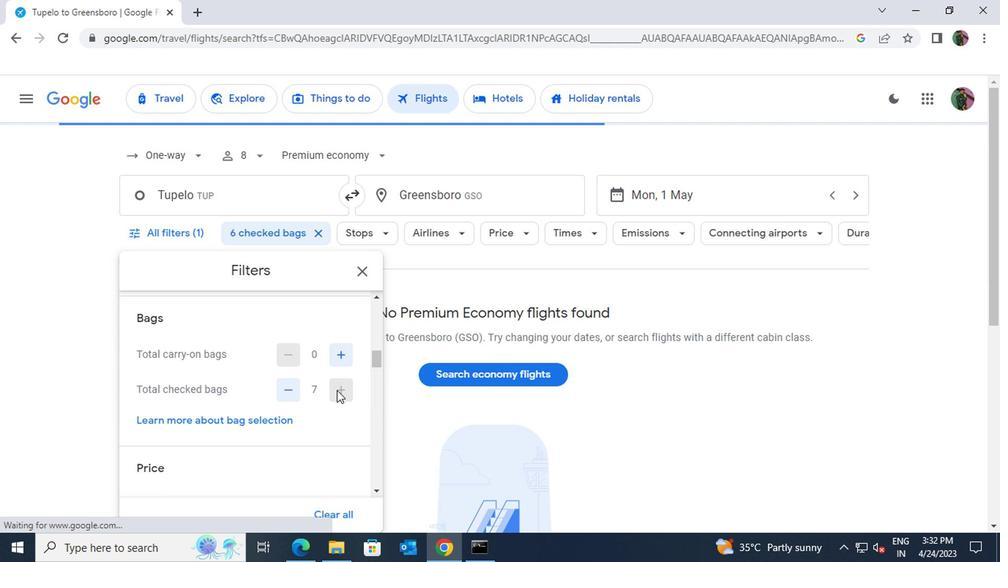 
Action: Mouse scrolled (353, 391) with delta (0, 0)
Screenshot: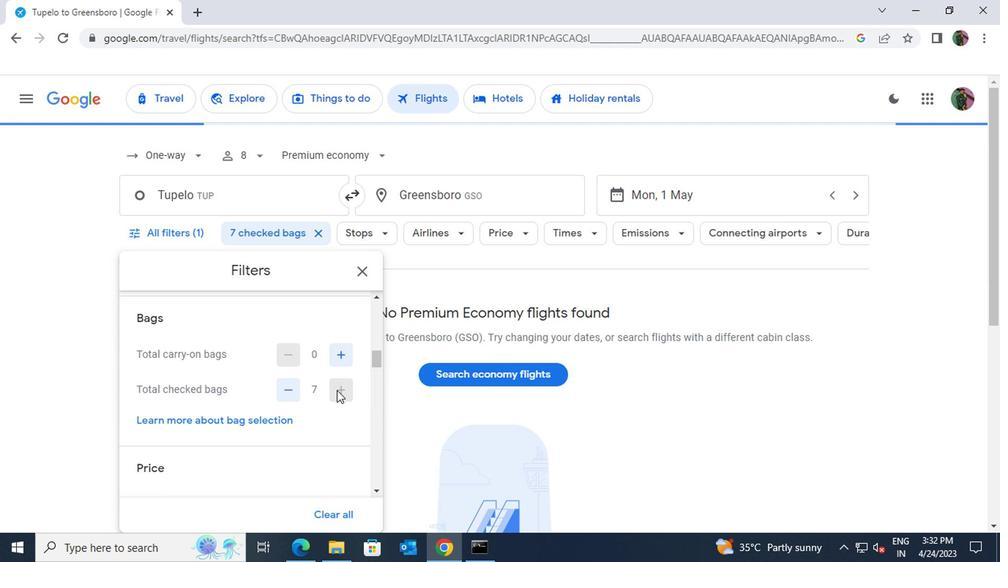 
Action: Mouse scrolled (353, 391) with delta (0, 0)
Screenshot: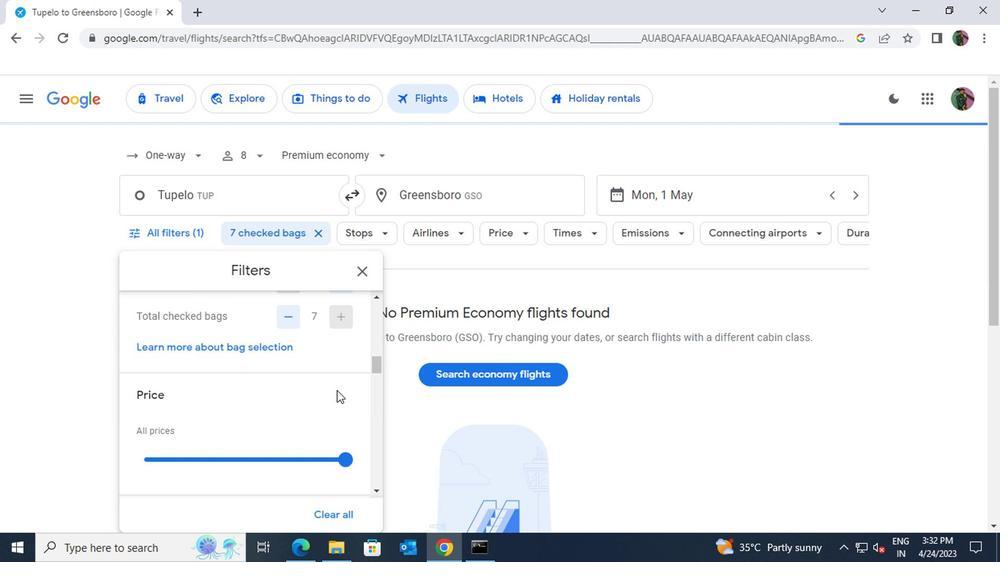 
Action: Mouse scrolled (353, 391) with delta (0, 0)
Screenshot: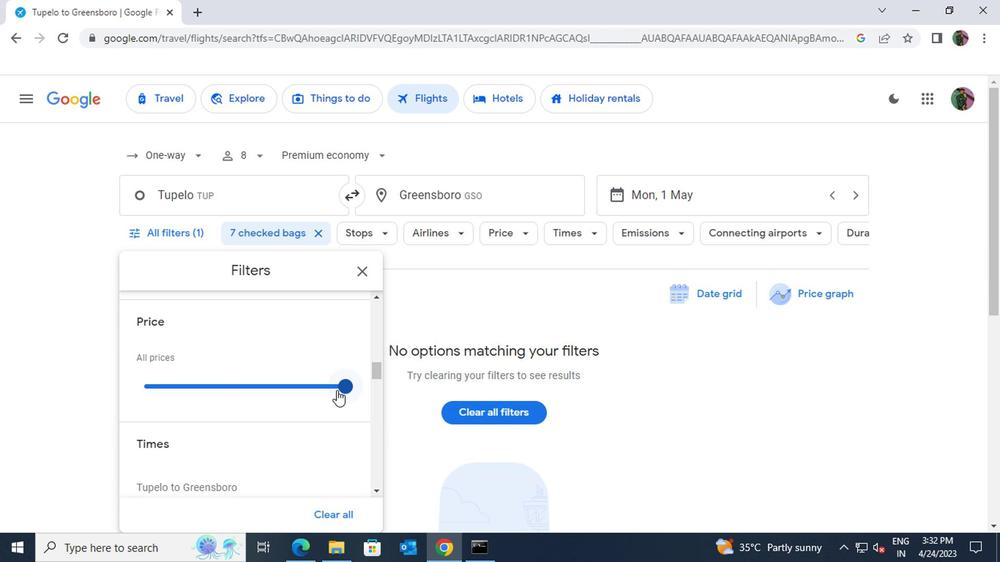 
Action: Mouse pressed left at (353, 391)
Screenshot: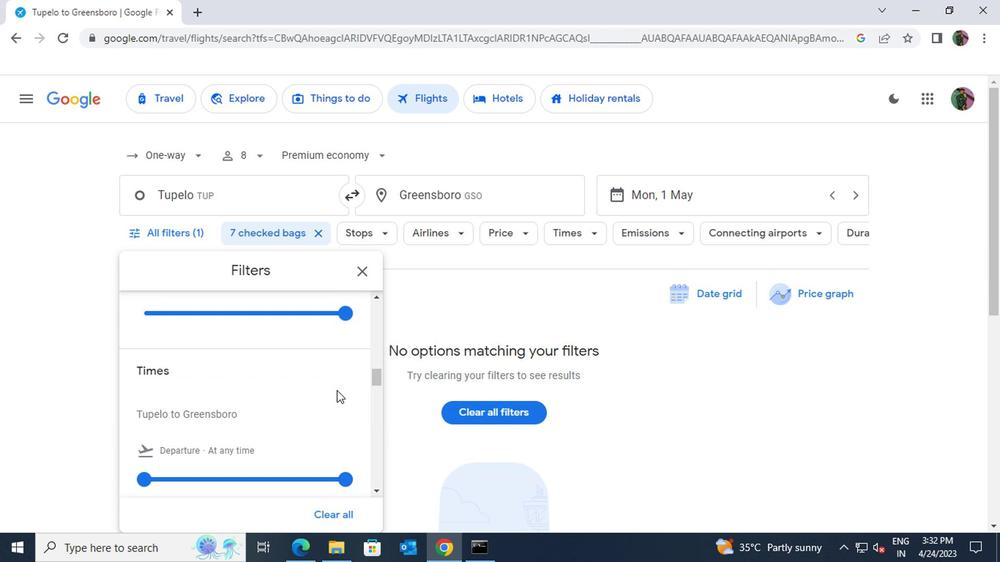 
Action: Mouse moved to (365, 342)
Screenshot: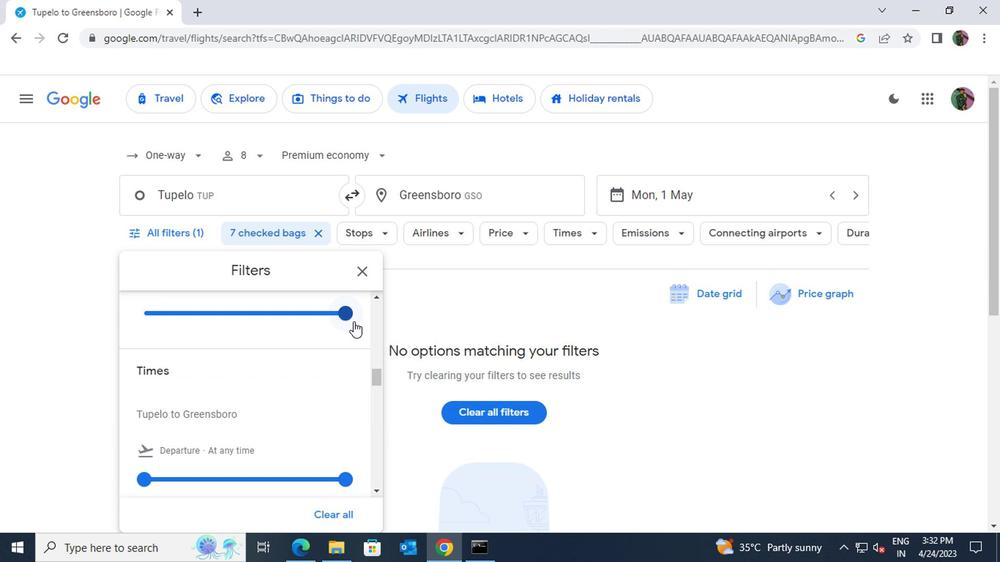 
Action: Mouse pressed left at (365, 342)
Screenshot: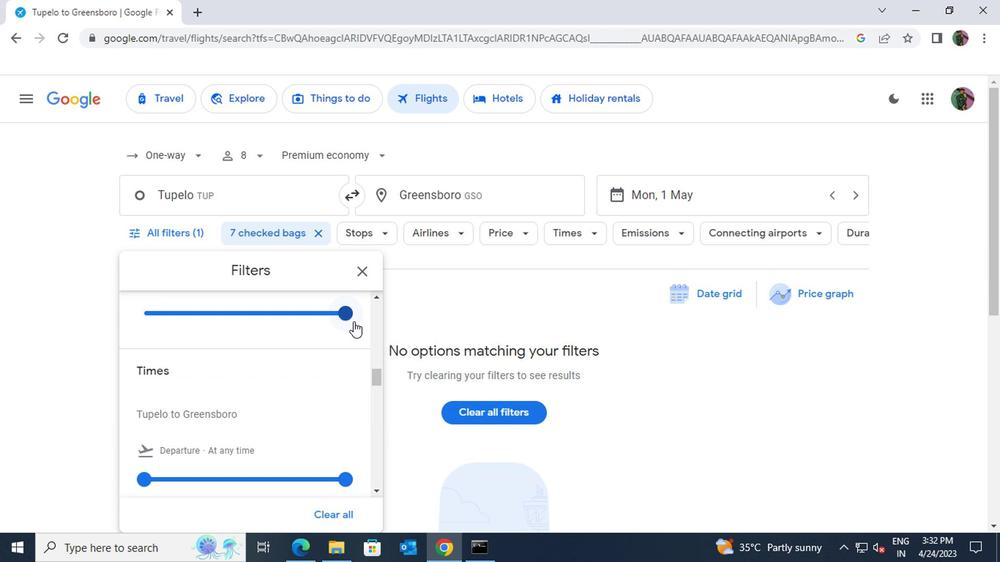 
Action: Mouse moved to (336, 341)
Screenshot: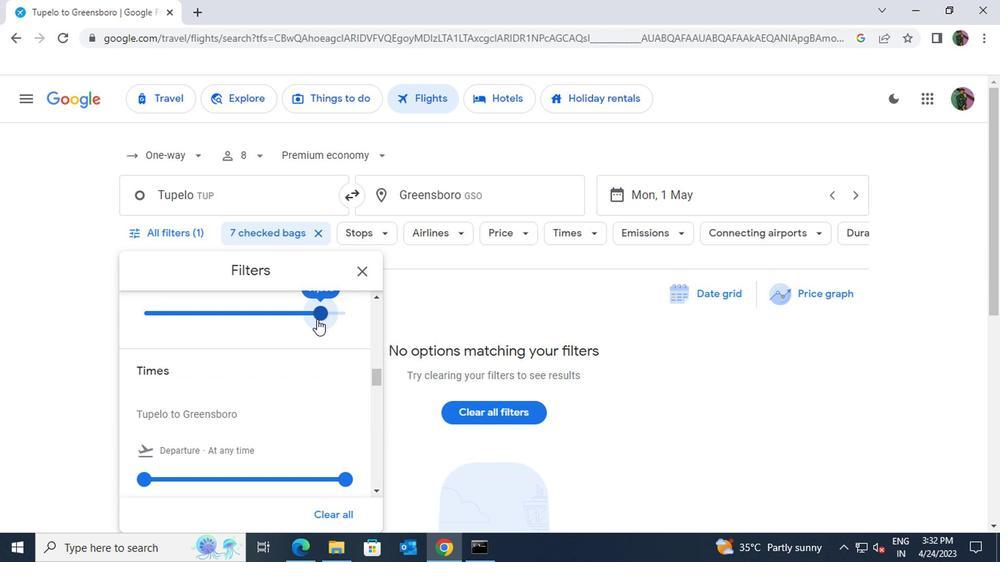 
Action: Mouse scrolled (336, 341) with delta (0, 0)
Screenshot: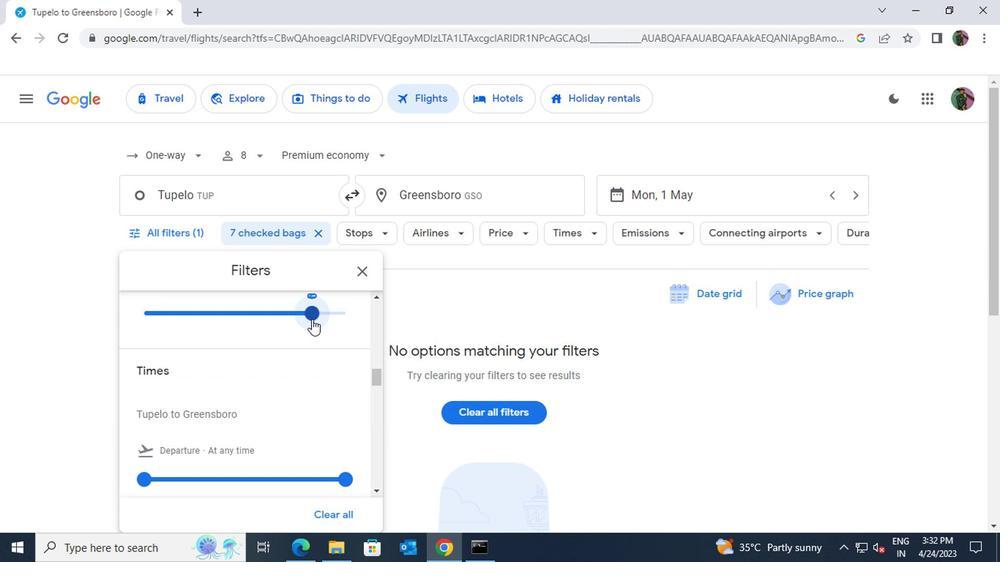 
Action: Mouse scrolled (336, 341) with delta (0, 0)
Screenshot: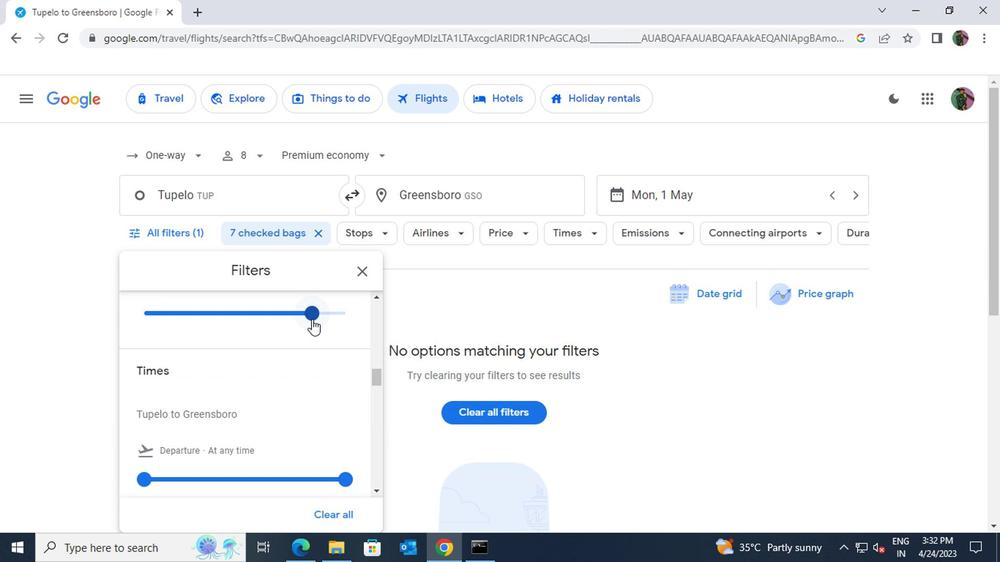 
Action: Mouse moved to (332, 440)
Screenshot: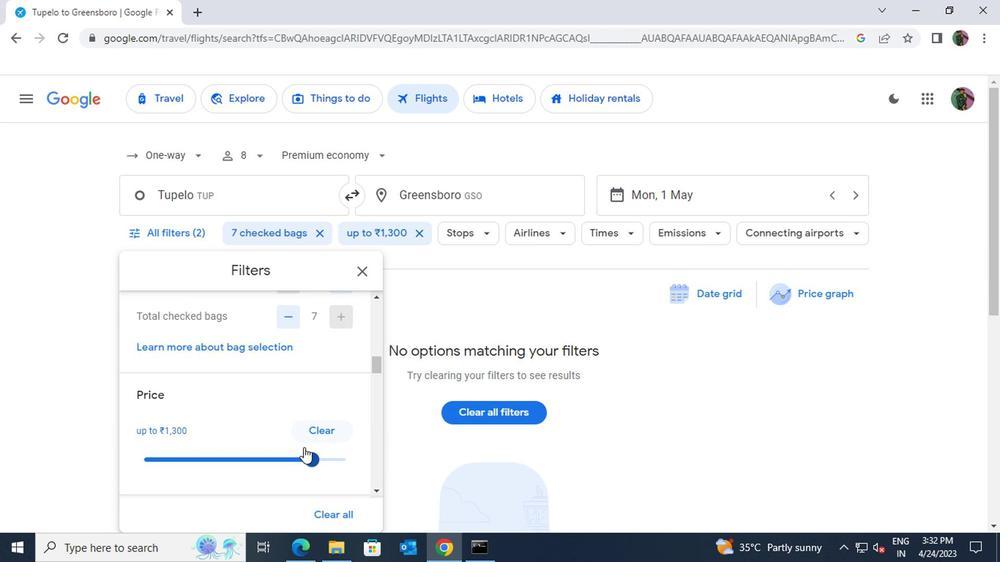 
Action: Mouse pressed left at (332, 440)
Screenshot: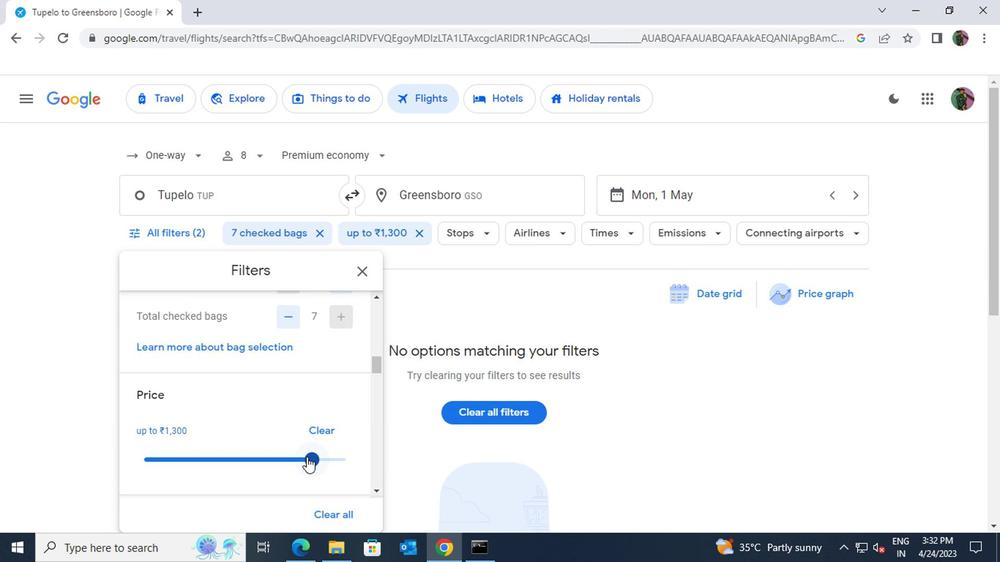 
Action: Mouse moved to (325, 440)
Screenshot: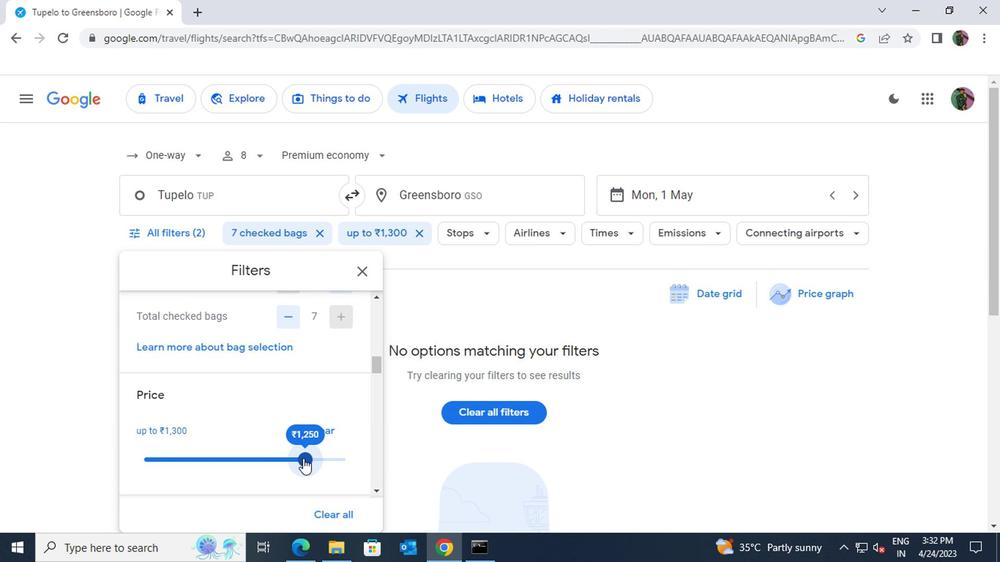 
Action: Mouse scrolled (325, 439) with delta (0, 0)
Screenshot: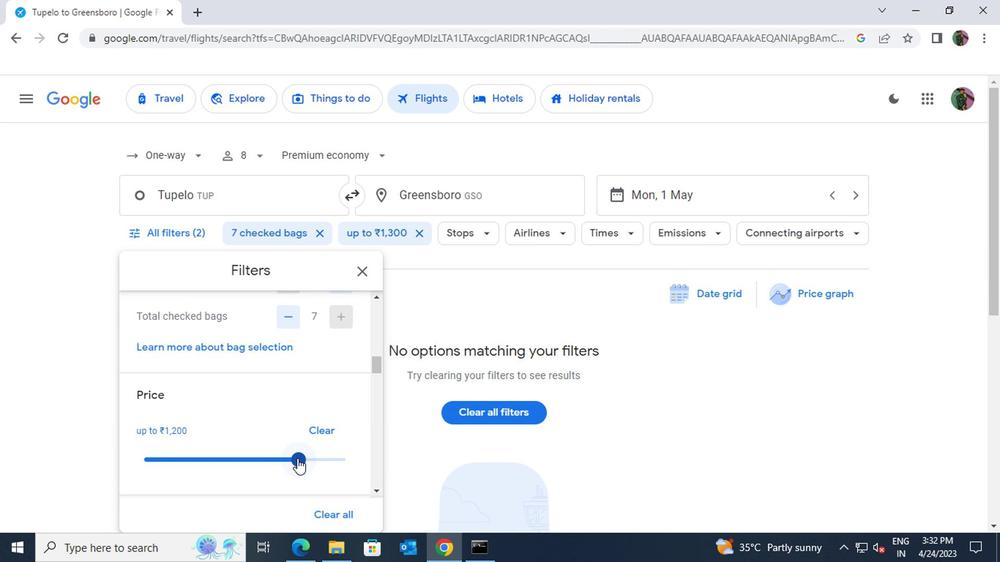 
Action: Mouse scrolled (325, 439) with delta (0, 0)
Screenshot: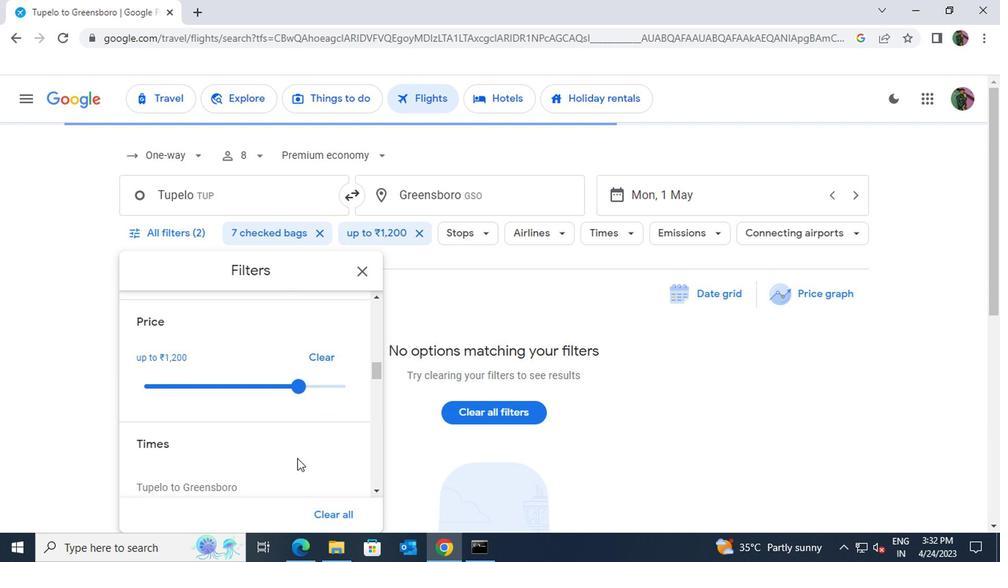 
Action: Mouse scrolled (325, 439) with delta (0, 0)
Screenshot: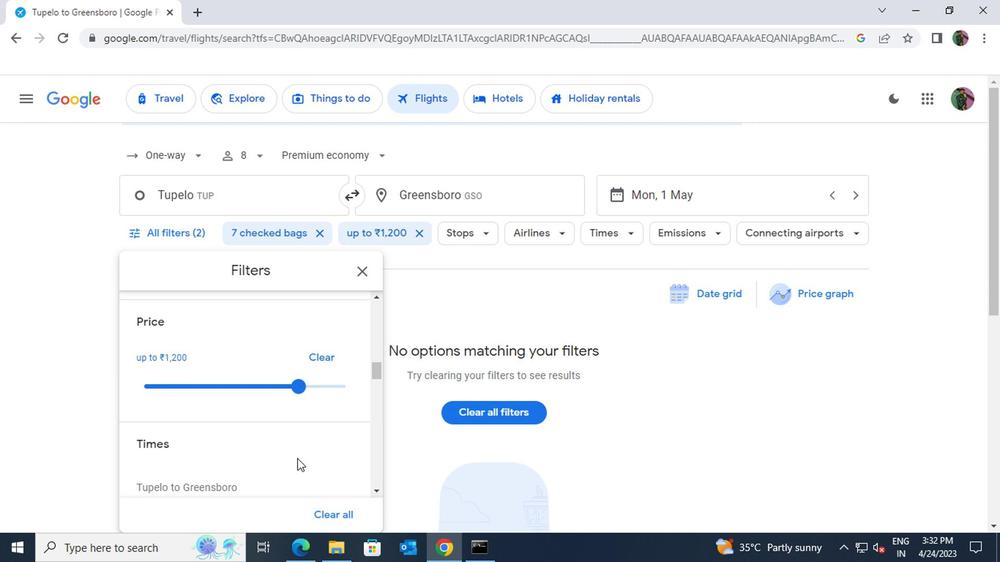 
Action: Mouse moved to (356, 401)
Screenshot: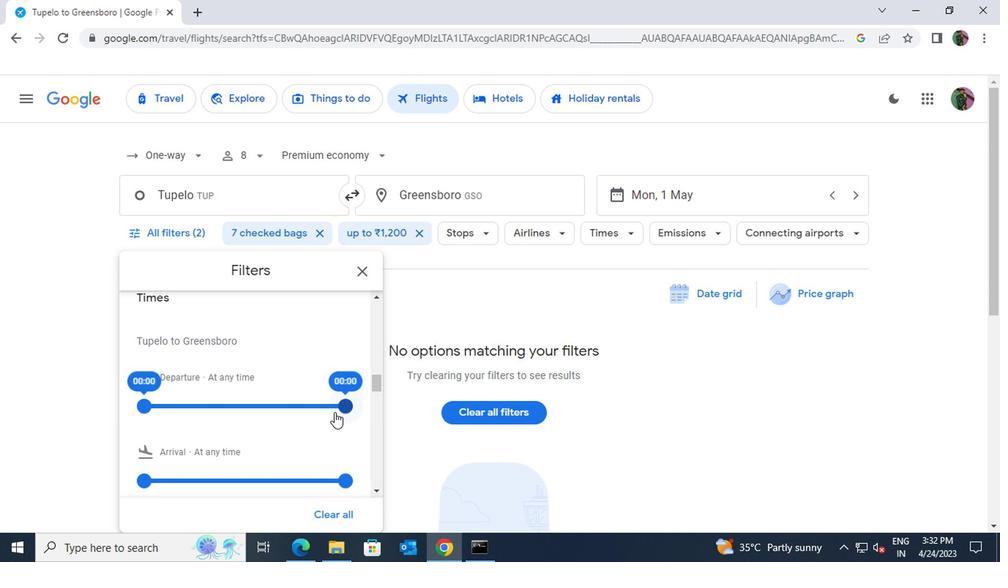 
Action: Mouse pressed left at (356, 401)
Screenshot: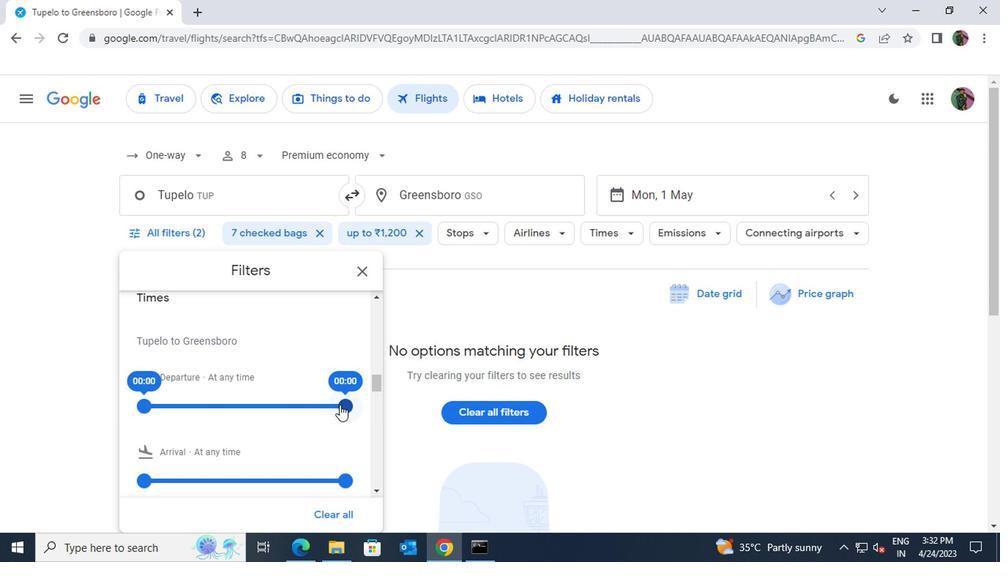 
Action: Mouse moved to (350, 400)
Screenshot: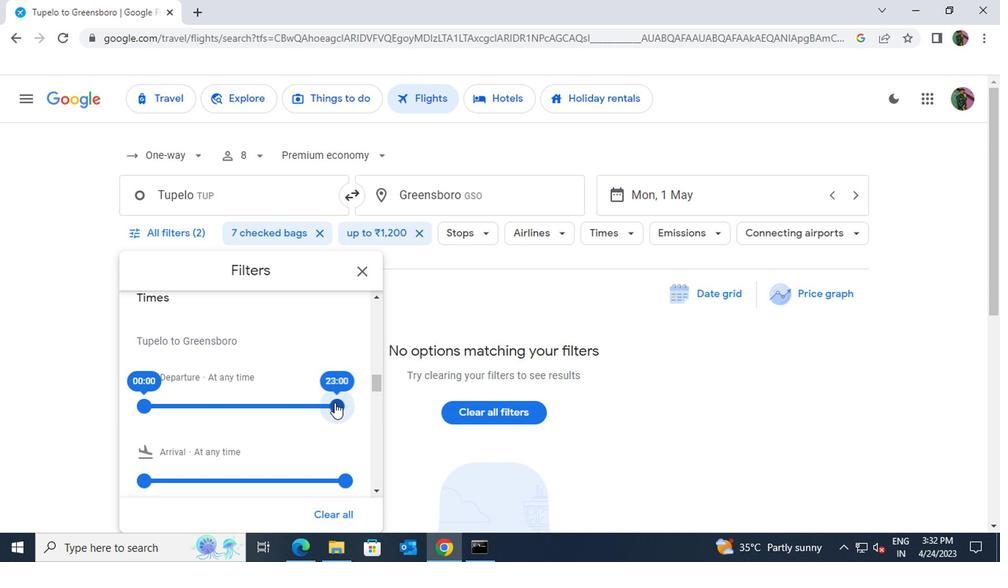 
